 Task: Look for space in Grenchen, Switzerland from 15th June, 2023 to 21st June, 2023 for 5 adults in price range Rs.14000 to Rs.25000. Place can be entire place with 3 bedrooms having 3 beds and 3 bathrooms. Property type can be house, flat, guest house. Booking option can be shelf check-in. Required host language is English.
Action: Mouse moved to (449, 82)
Screenshot: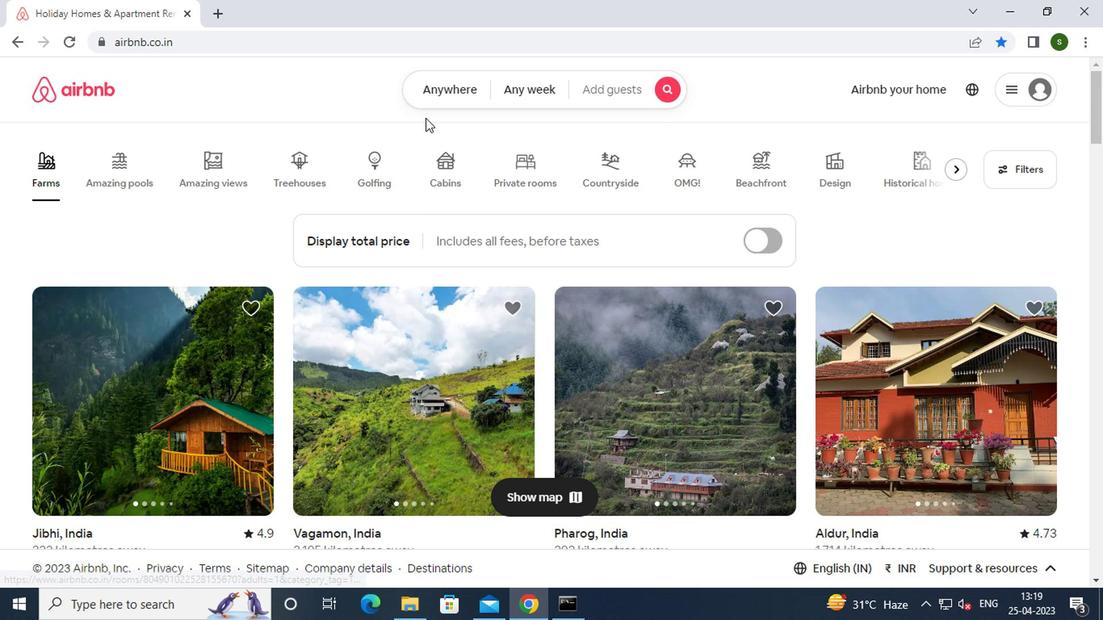
Action: Mouse pressed left at (449, 82)
Screenshot: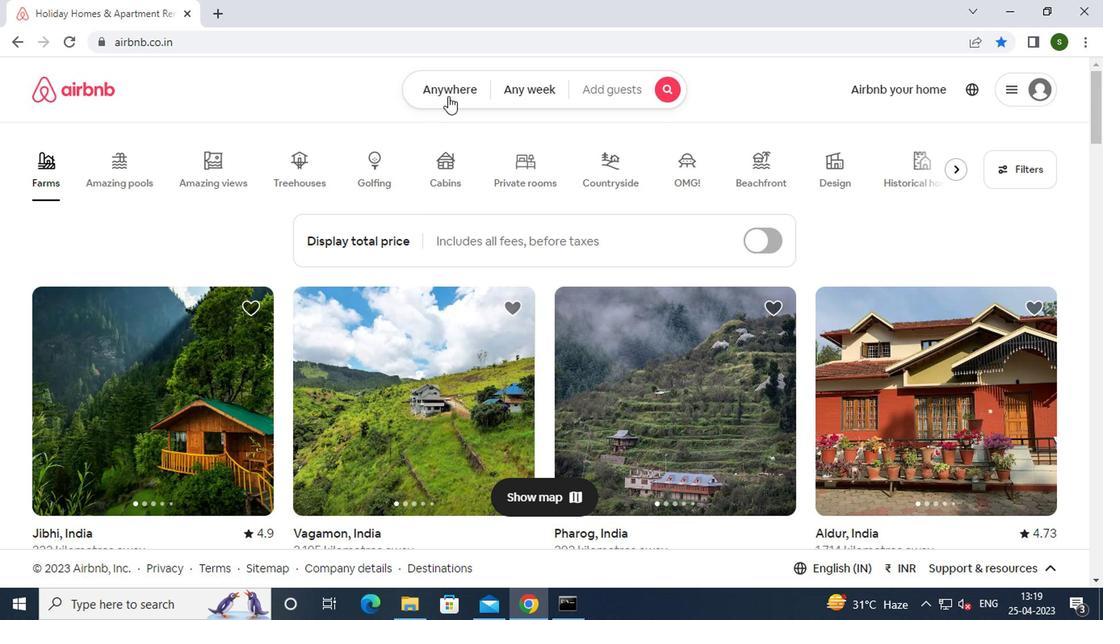 
Action: Mouse moved to (350, 144)
Screenshot: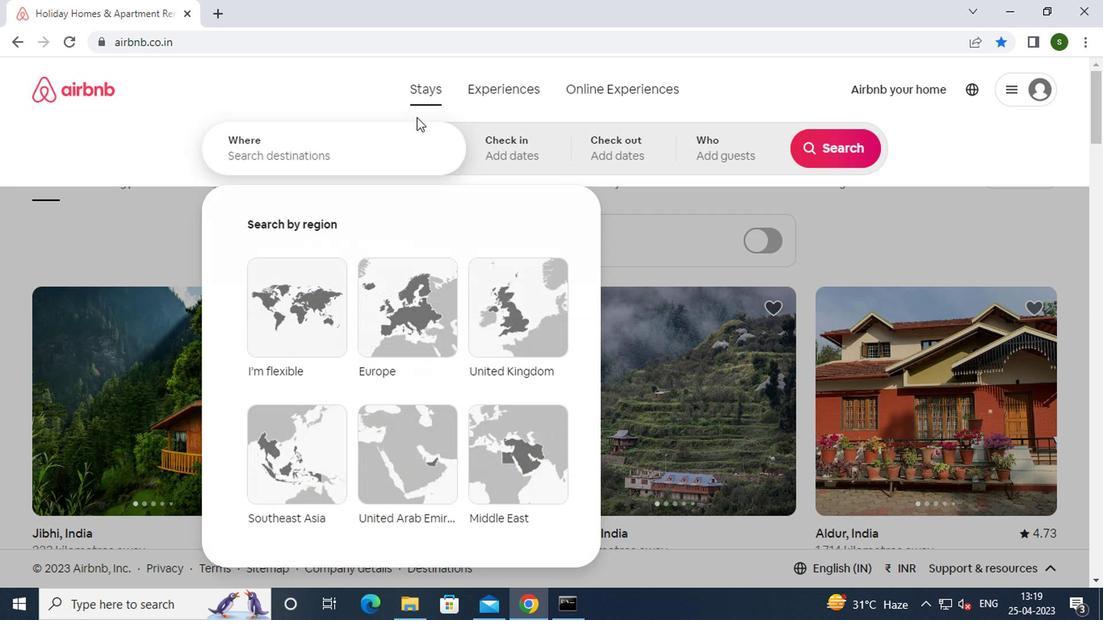 
Action: Mouse pressed left at (350, 144)
Screenshot: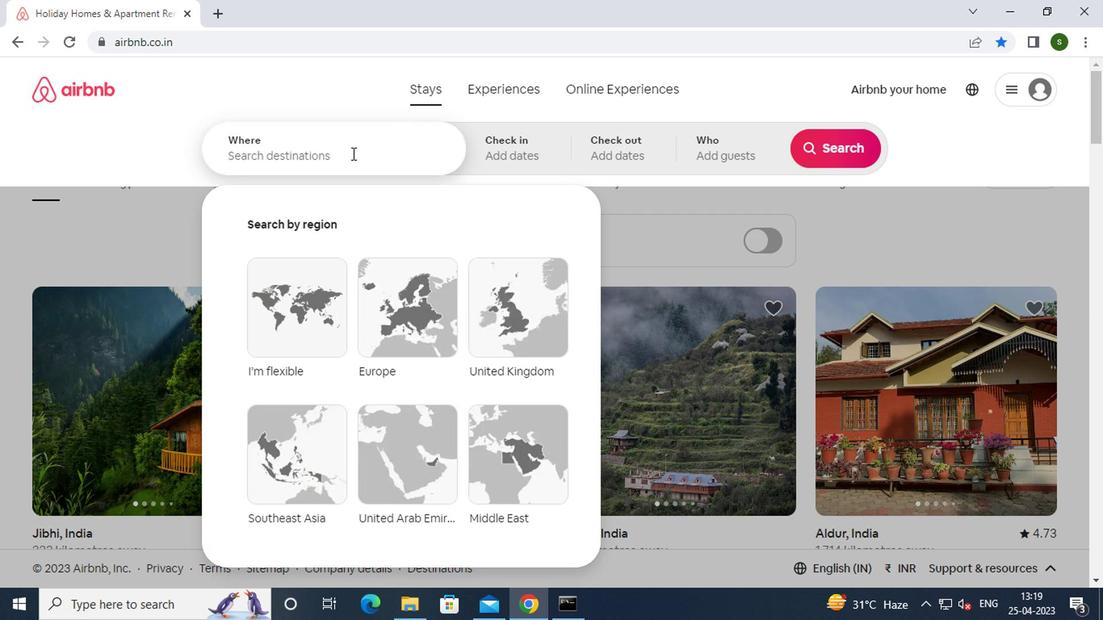 
Action: Key pressed g<Key.caps_lock>renchen,<Key.space><Key.caps_lock>s<Key.caps_lock>witzer
Screenshot: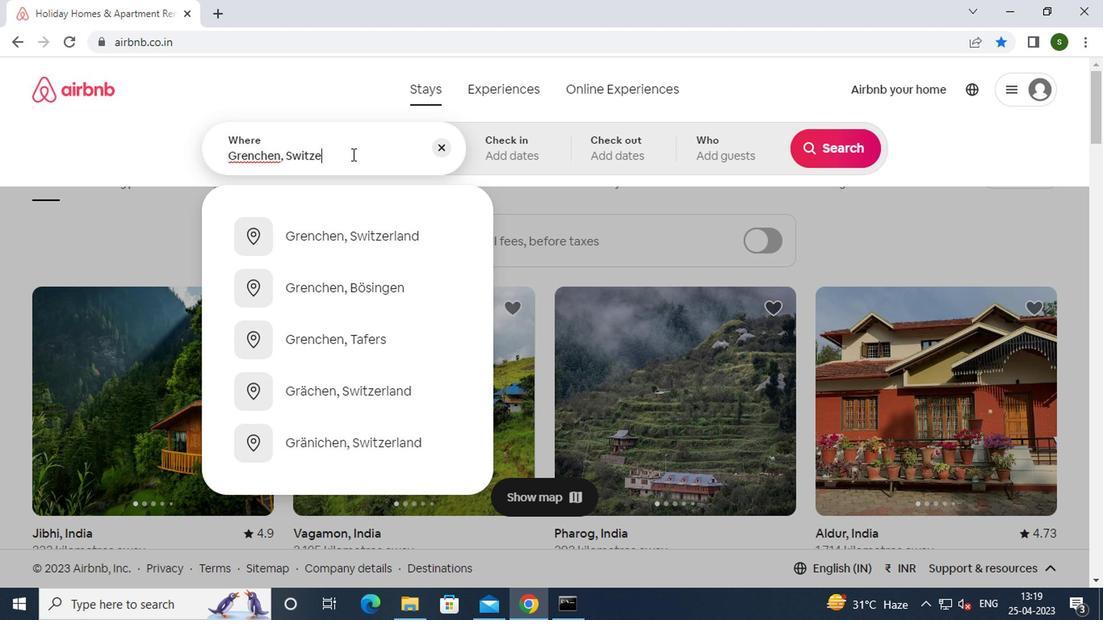 
Action: Mouse moved to (376, 222)
Screenshot: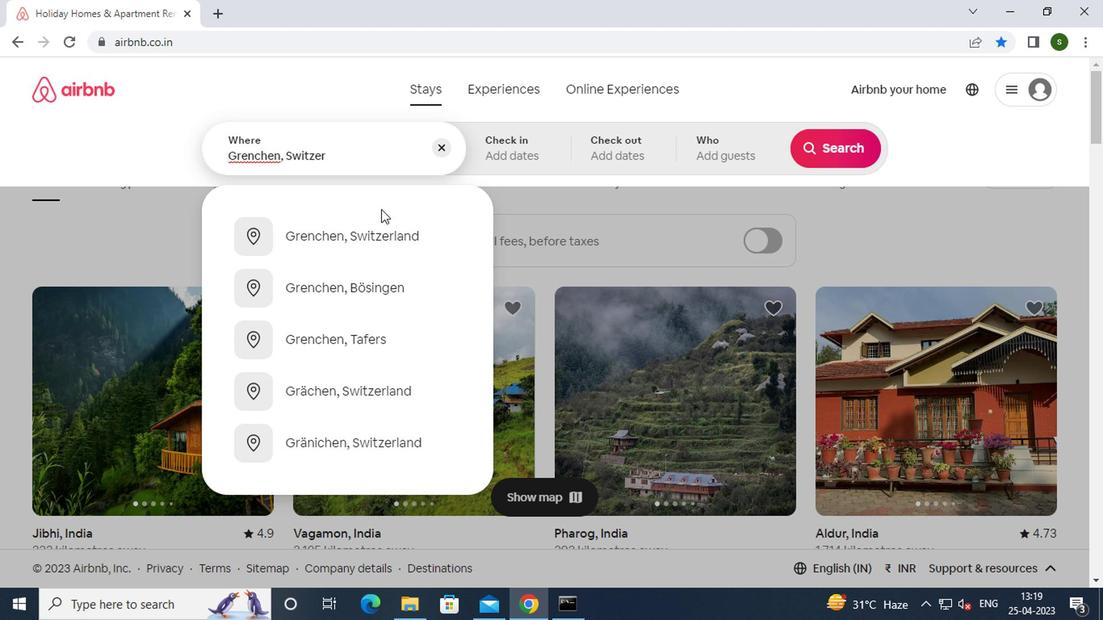
Action: Mouse pressed left at (376, 222)
Screenshot: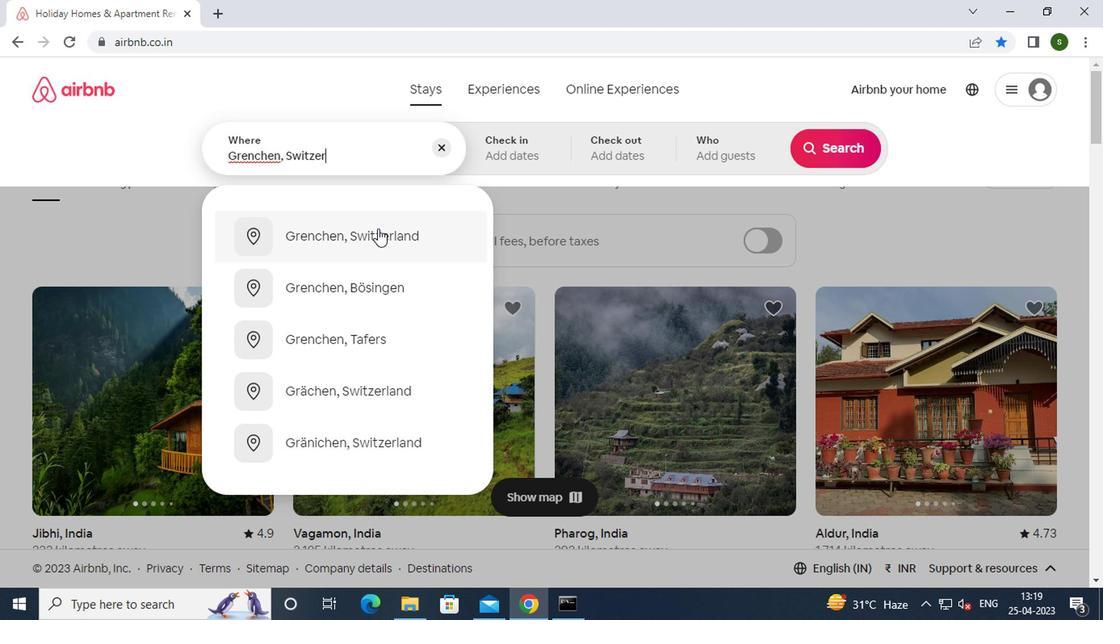 
Action: Mouse moved to (817, 268)
Screenshot: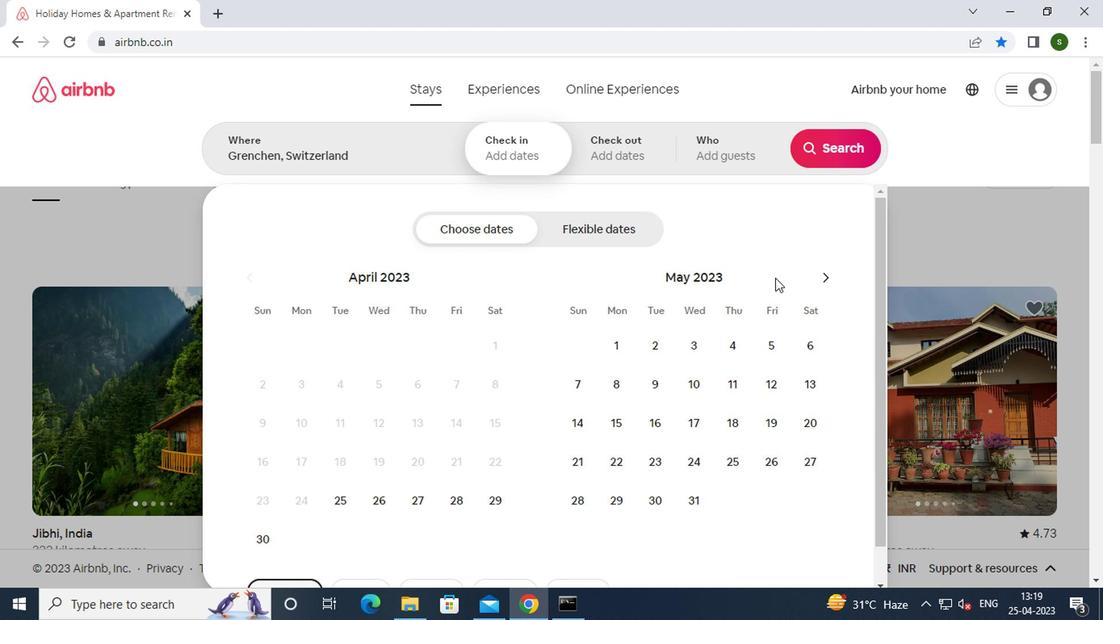 
Action: Mouse pressed left at (817, 268)
Screenshot: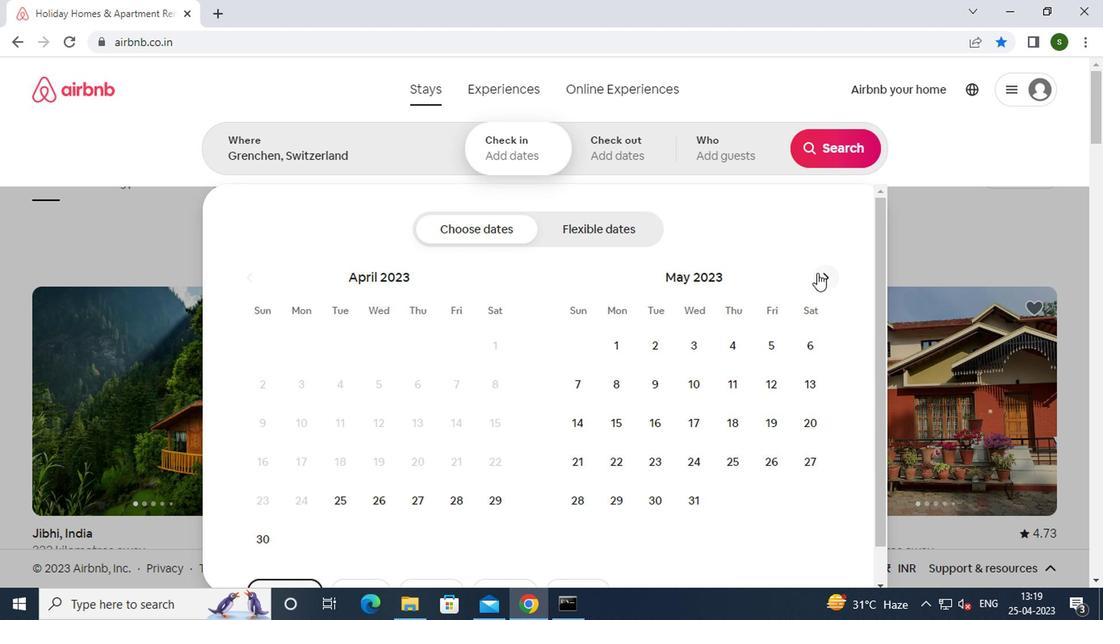 
Action: Mouse moved to (743, 419)
Screenshot: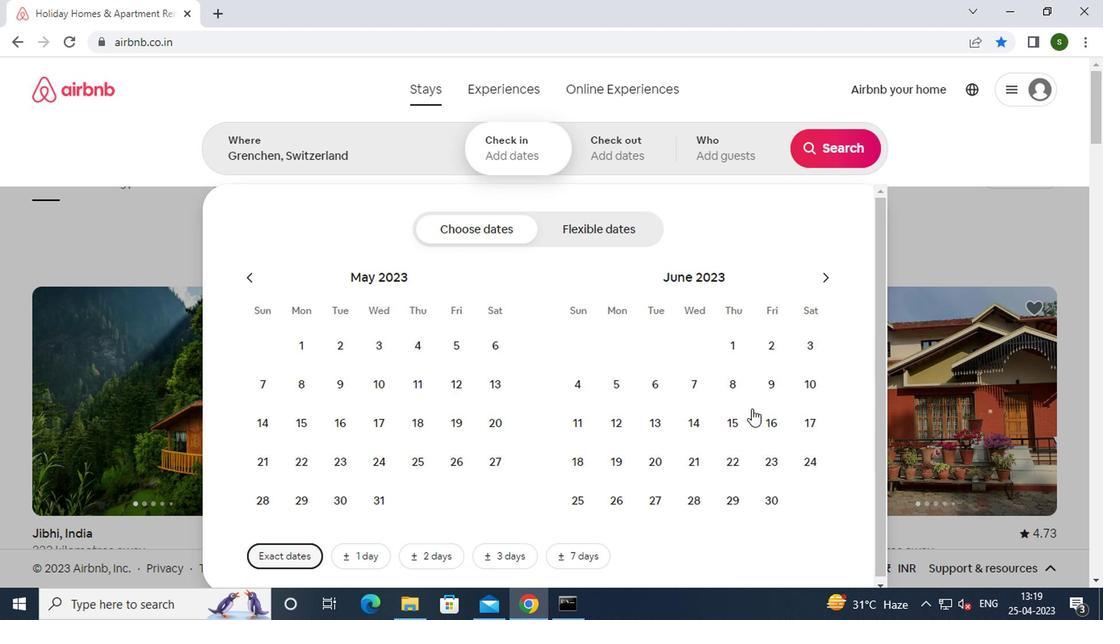 
Action: Mouse pressed left at (743, 419)
Screenshot: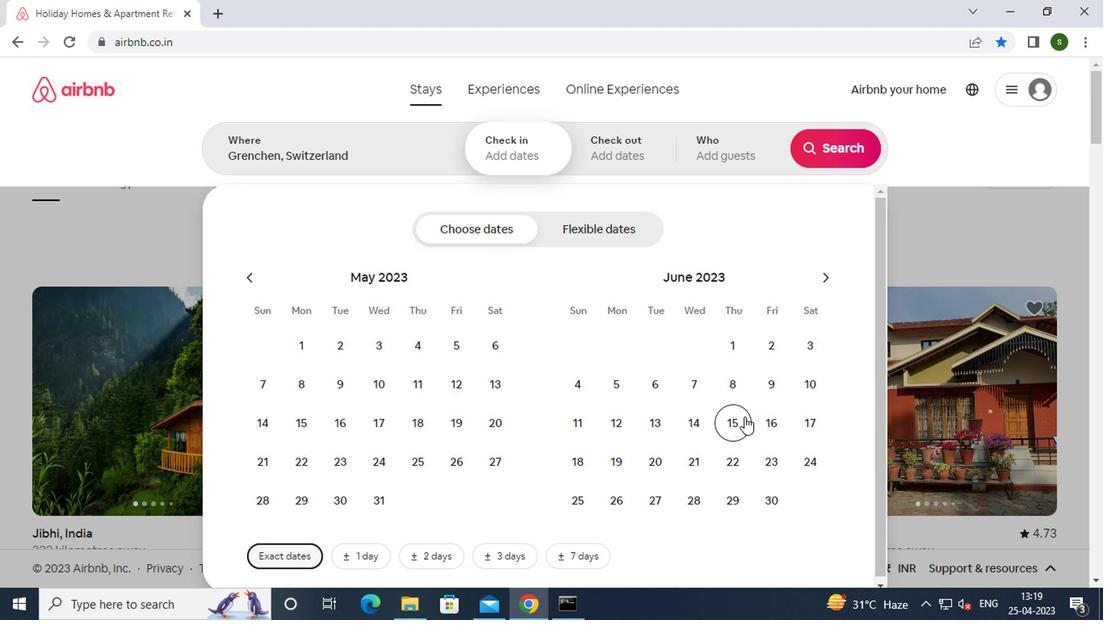 
Action: Mouse moved to (699, 463)
Screenshot: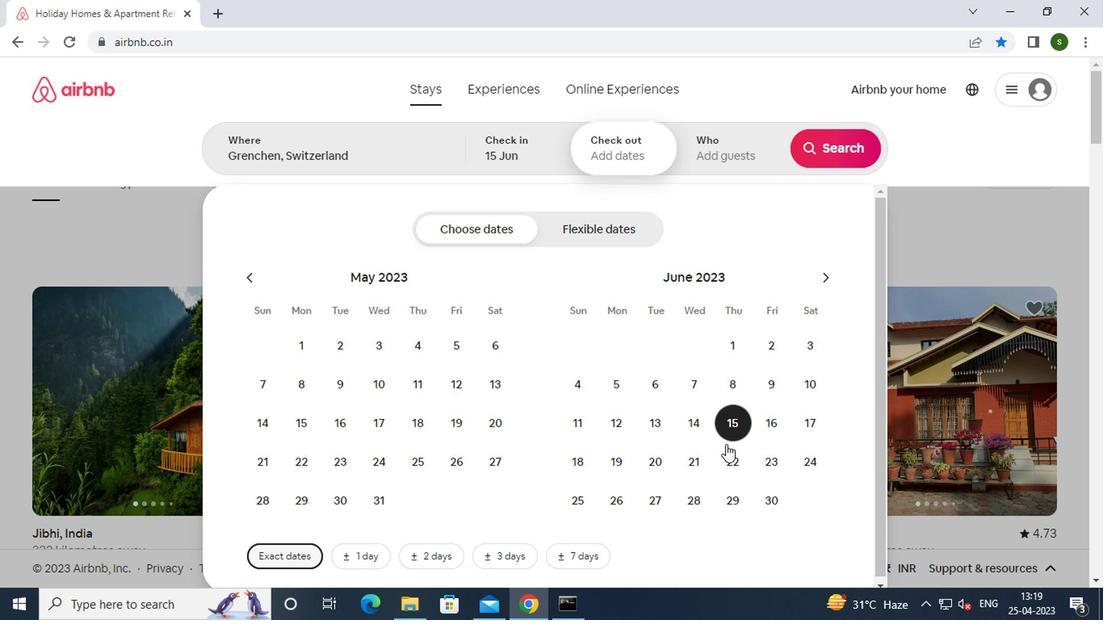 
Action: Mouse pressed left at (699, 463)
Screenshot: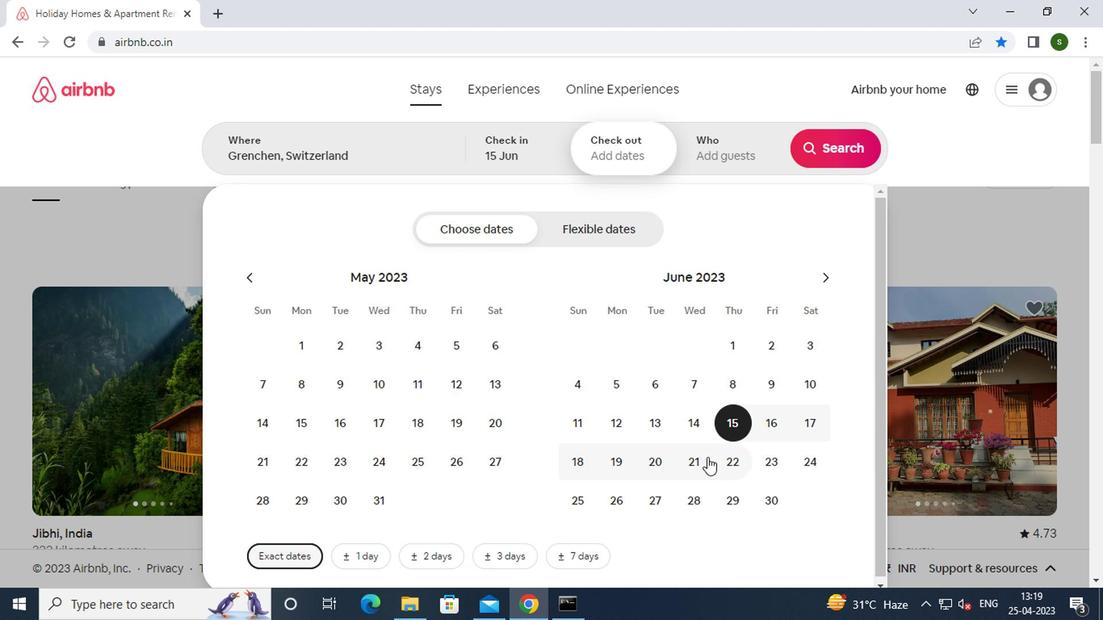 
Action: Mouse moved to (733, 139)
Screenshot: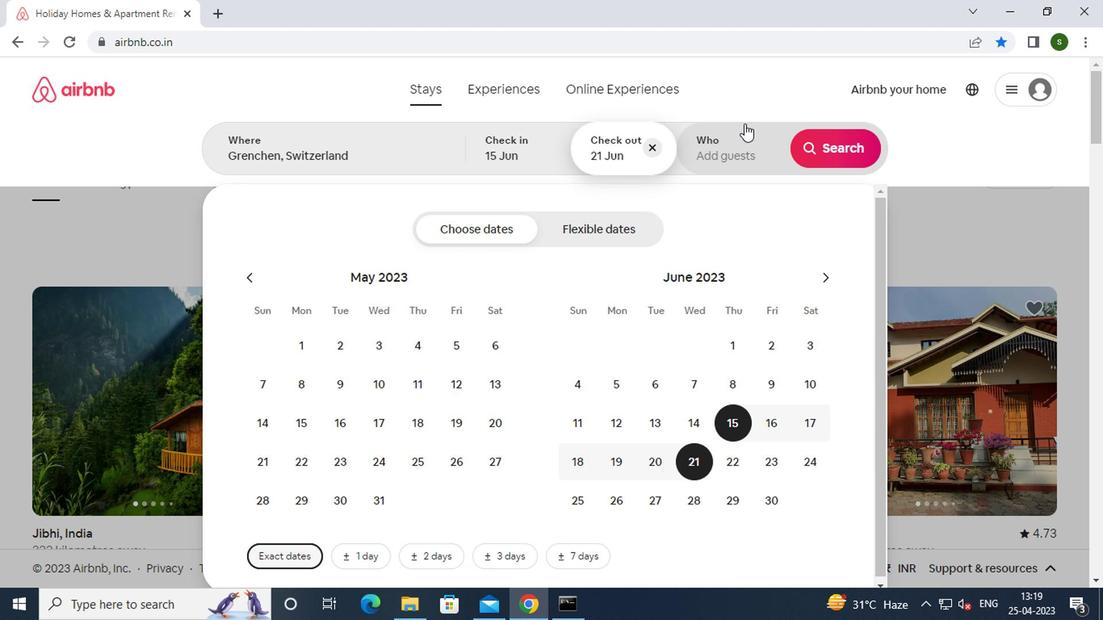 
Action: Mouse pressed left at (733, 139)
Screenshot: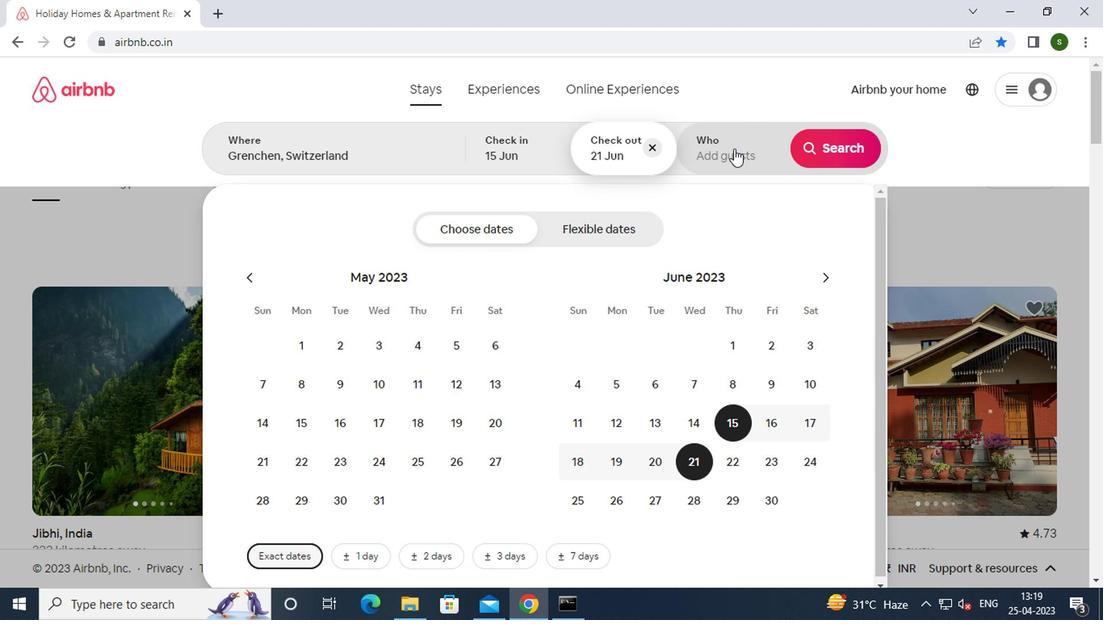 
Action: Mouse moved to (833, 233)
Screenshot: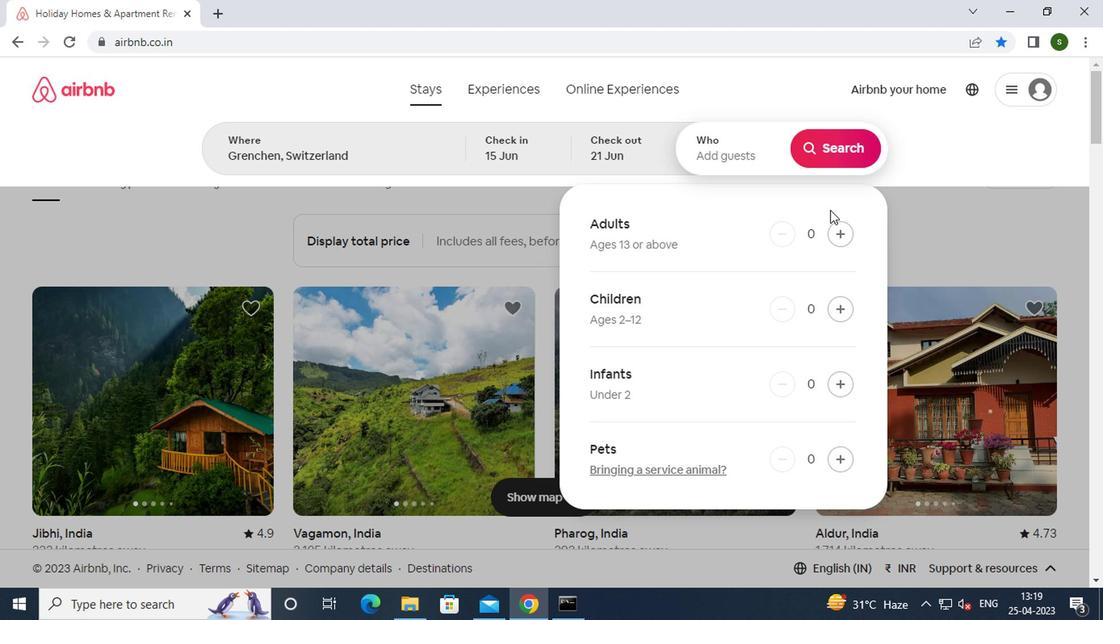 
Action: Mouse pressed left at (833, 233)
Screenshot: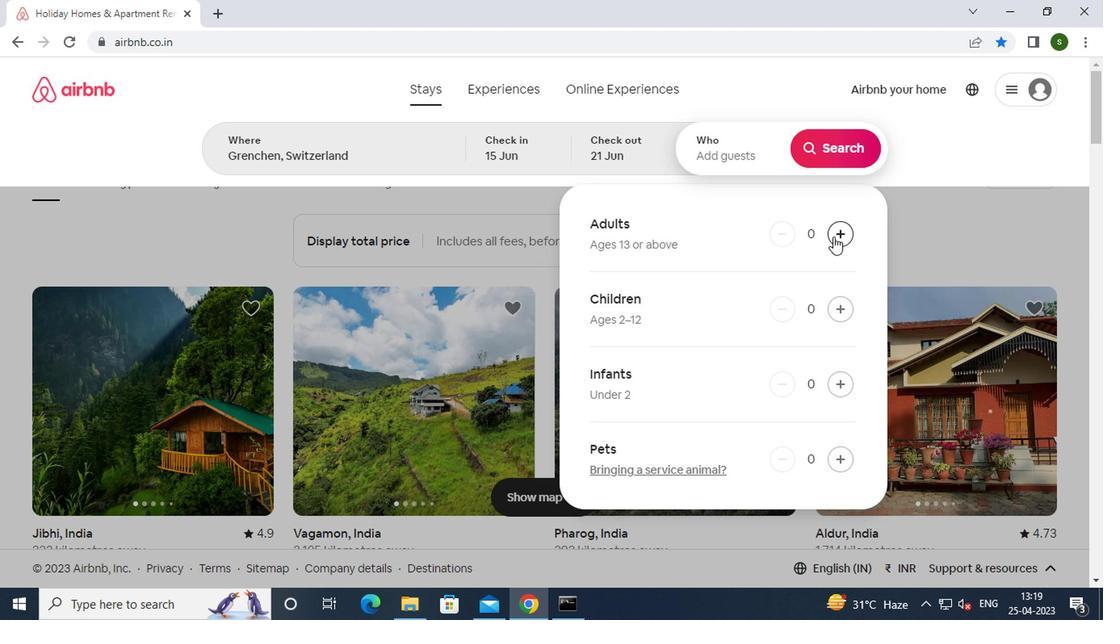 
Action: Mouse pressed left at (833, 233)
Screenshot: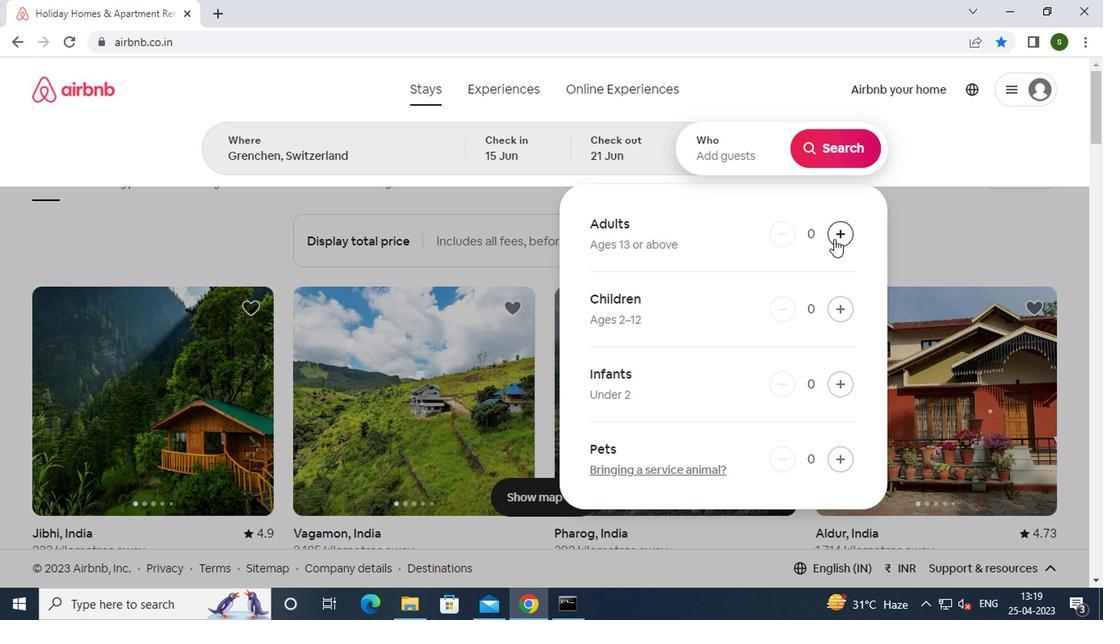 
Action: Mouse pressed left at (833, 233)
Screenshot: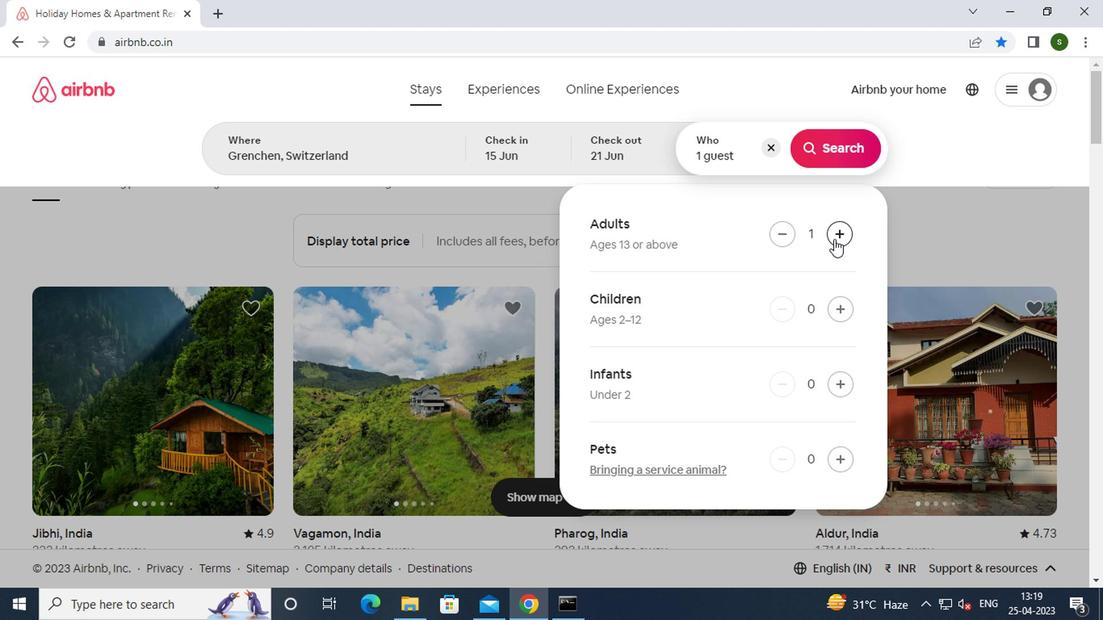 
Action: Mouse pressed left at (833, 233)
Screenshot: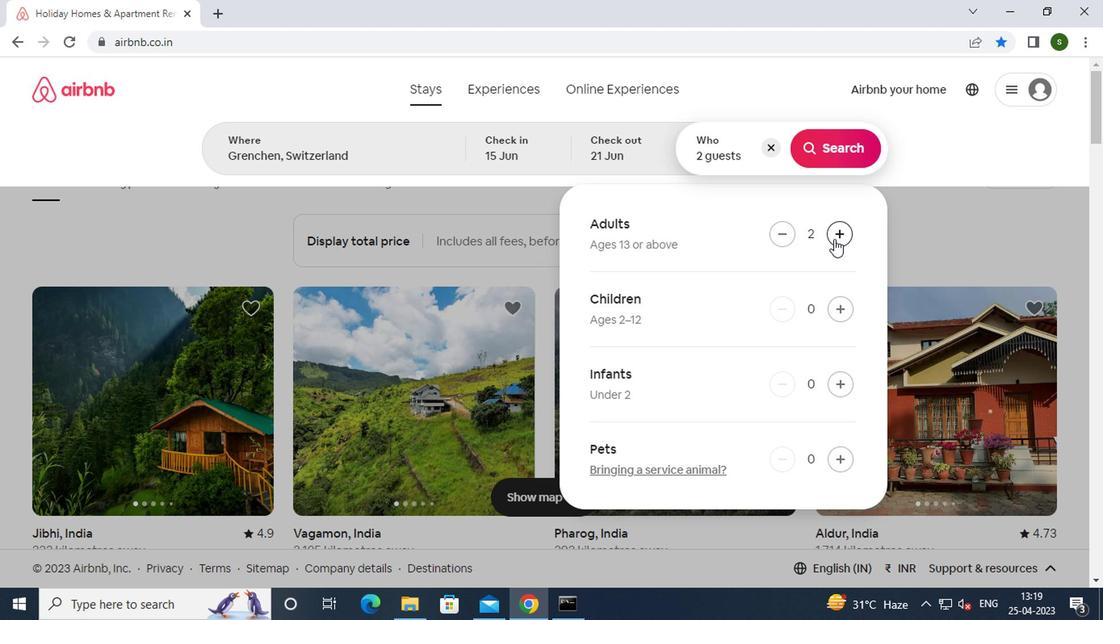 
Action: Mouse pressed left at (833, 233)
Screenshot: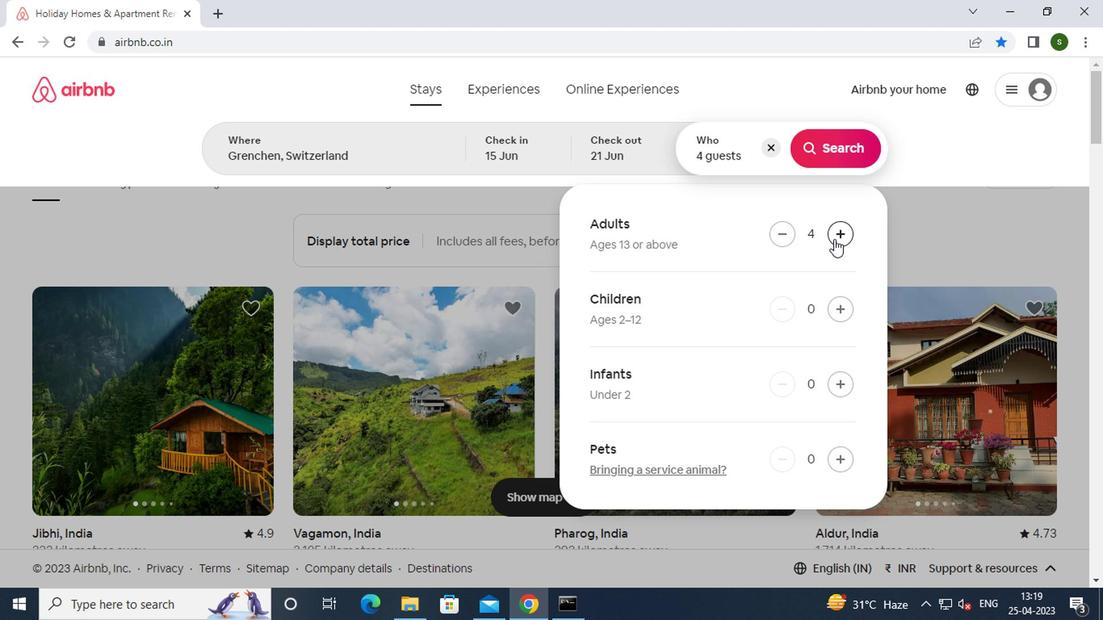 
Action: Mouse moved to (842, 137)
Screenshot: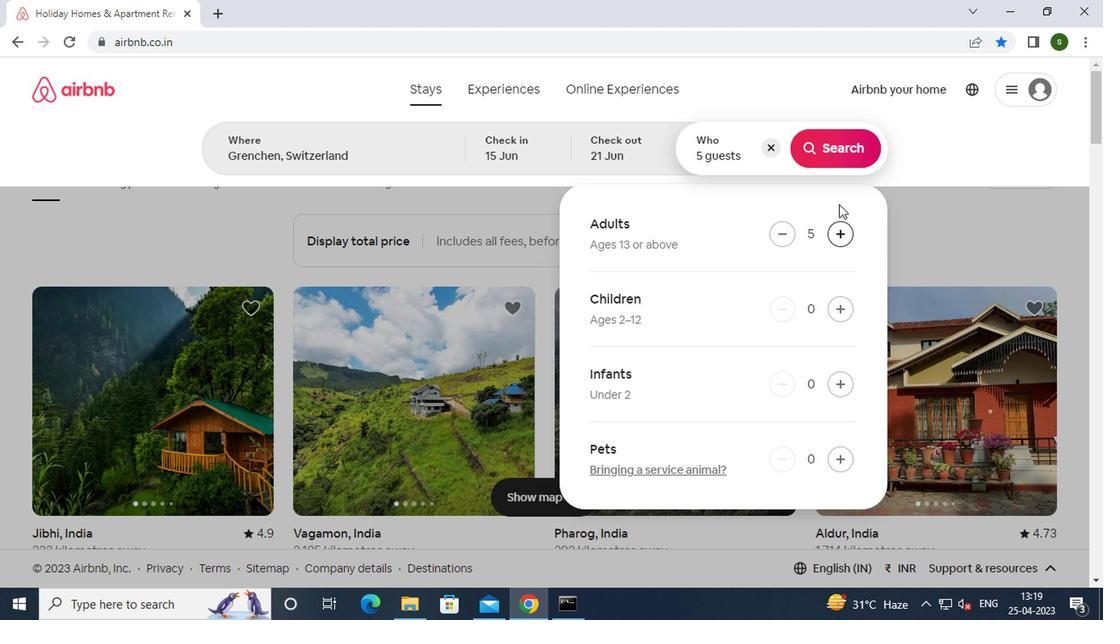 
Action: Mouse pressed left at (842, 137)
Screenshot: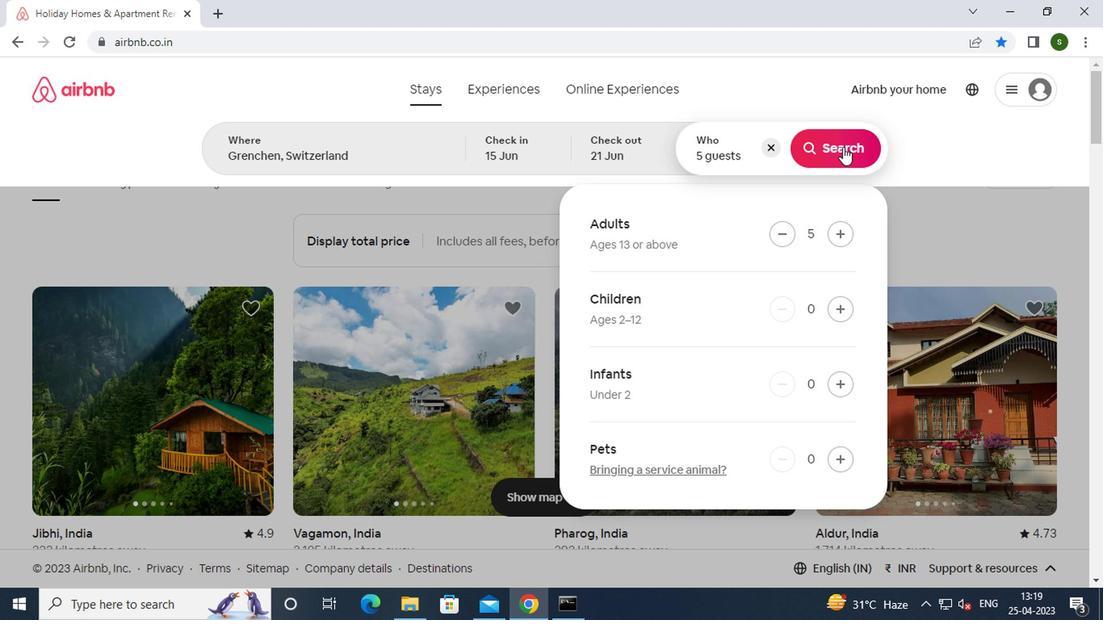 
Action: Mouse moved to (1001, 141)
Screenshot: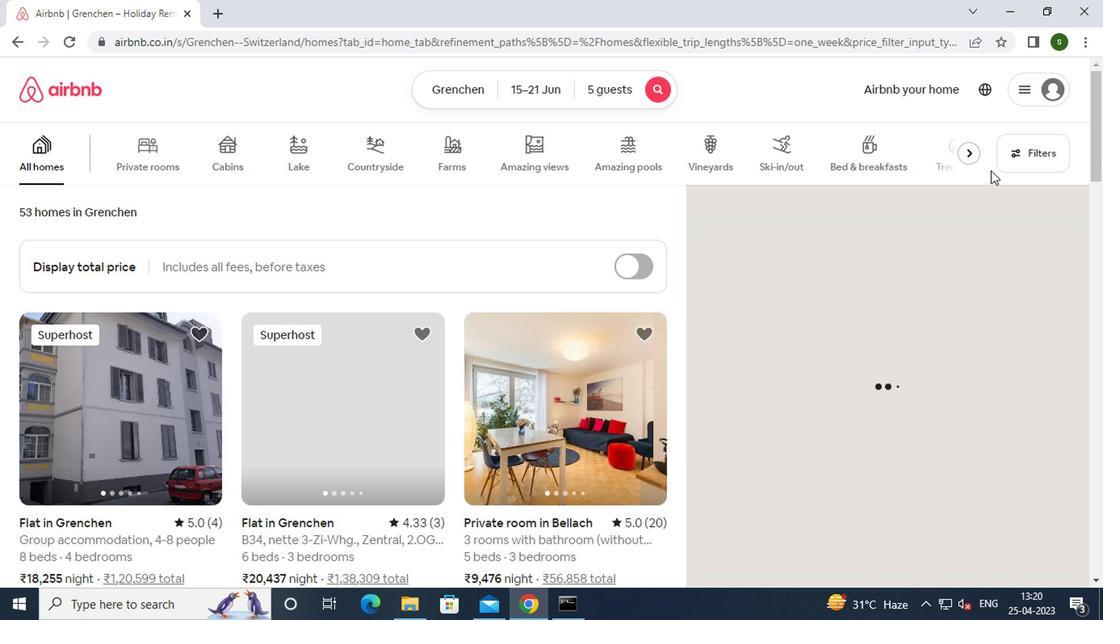 
Action: Mouse pressed left at (1001, 141)
Screenshot: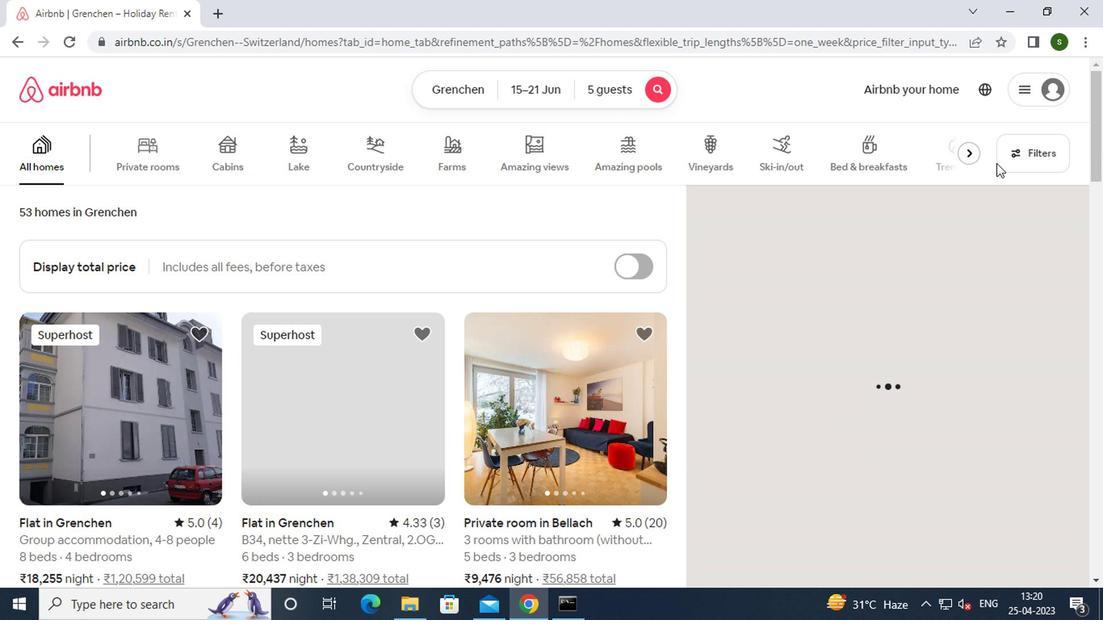 
Action: Mouse moved to (397, 352)
Screenshot: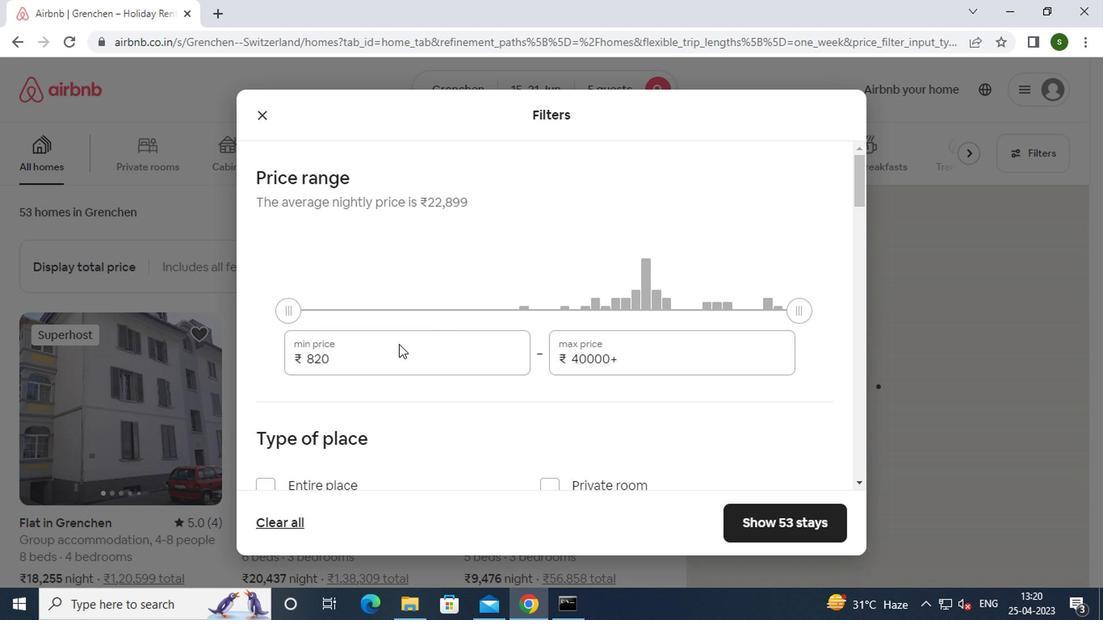 
Action: Mouse pressed left at (397, 352)
Screenshot: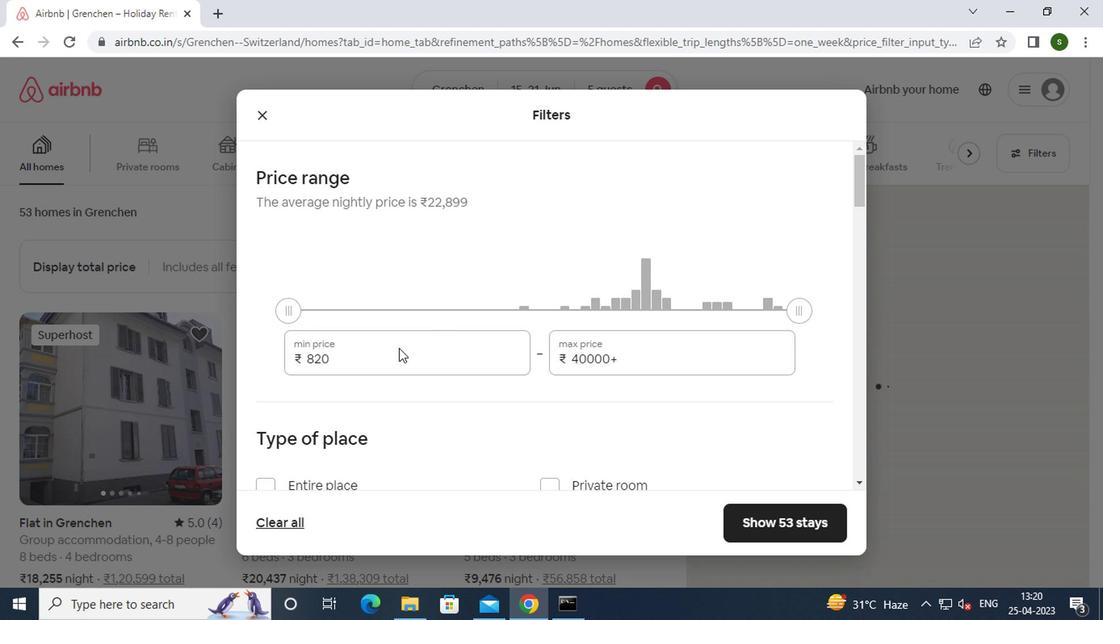 
Action: Key pressed <Key.backspace><Key.backspace><Key.backspace><Key.backspace><Key.backspace><Key.backspace><Key.backspace>14000
Screenshot: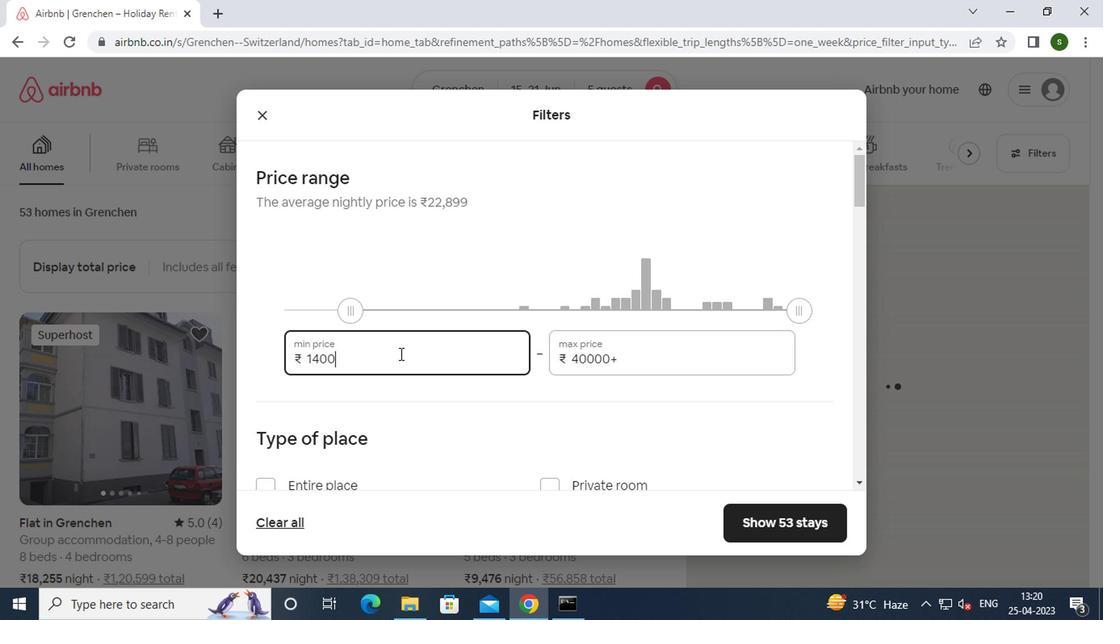 
Action: Mouse moved to (636, 347)
Screenshot: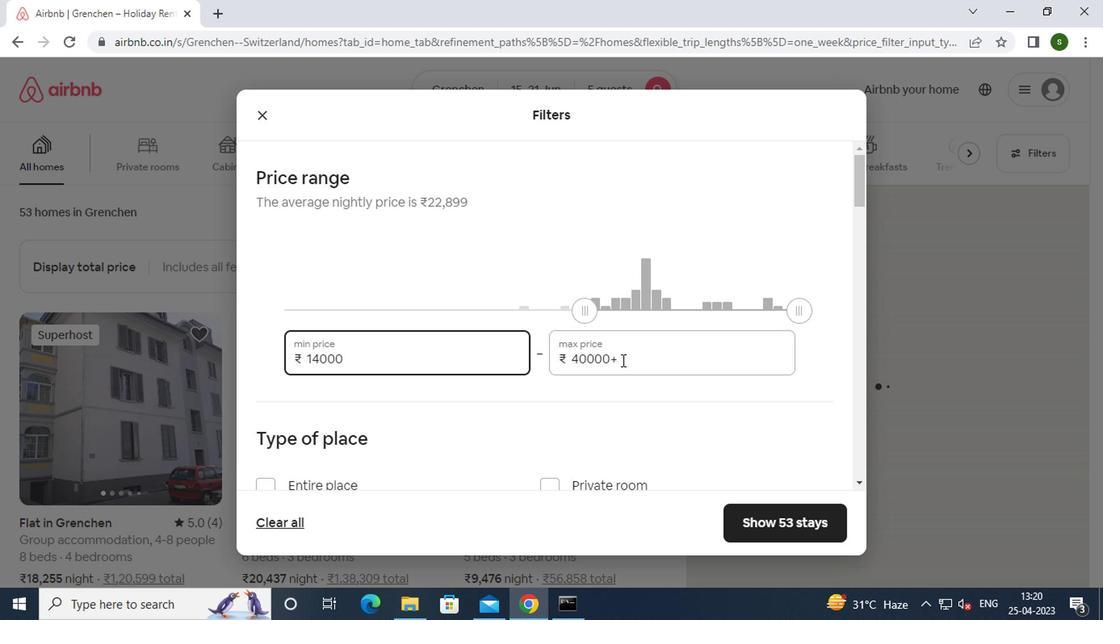 
Action: Mouse pressed left at (636, 347)
Screenshot: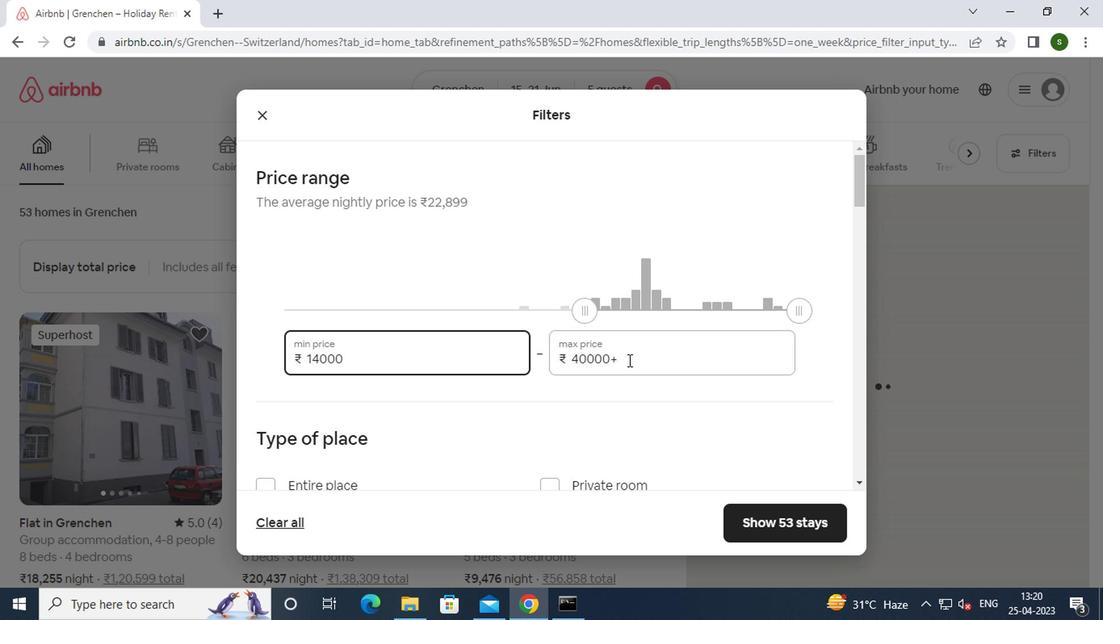 
Action: Mouse moved to (633, 346)
Screenshot: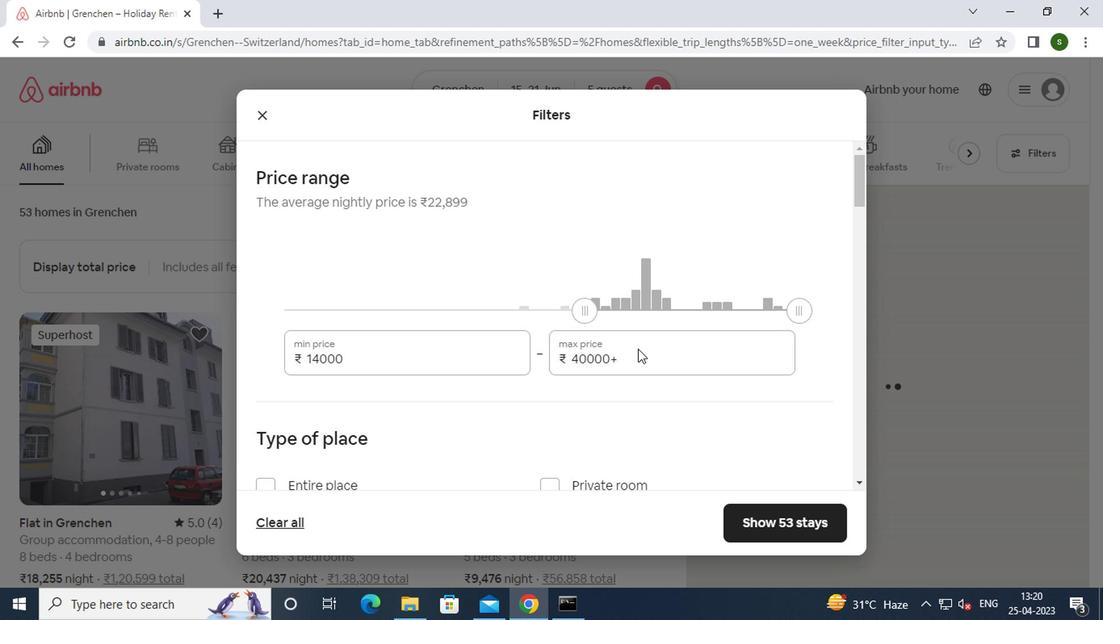 
Action: Key pressed <Key.backspace><Key.backspace><Key.backspace><Key.backspace><Key.backspace><Key.backspace><Key.backspace><Key.backspace><Key.backspace><Key.backspace><Key.backspace><Key.backspace>25000
Screenshot: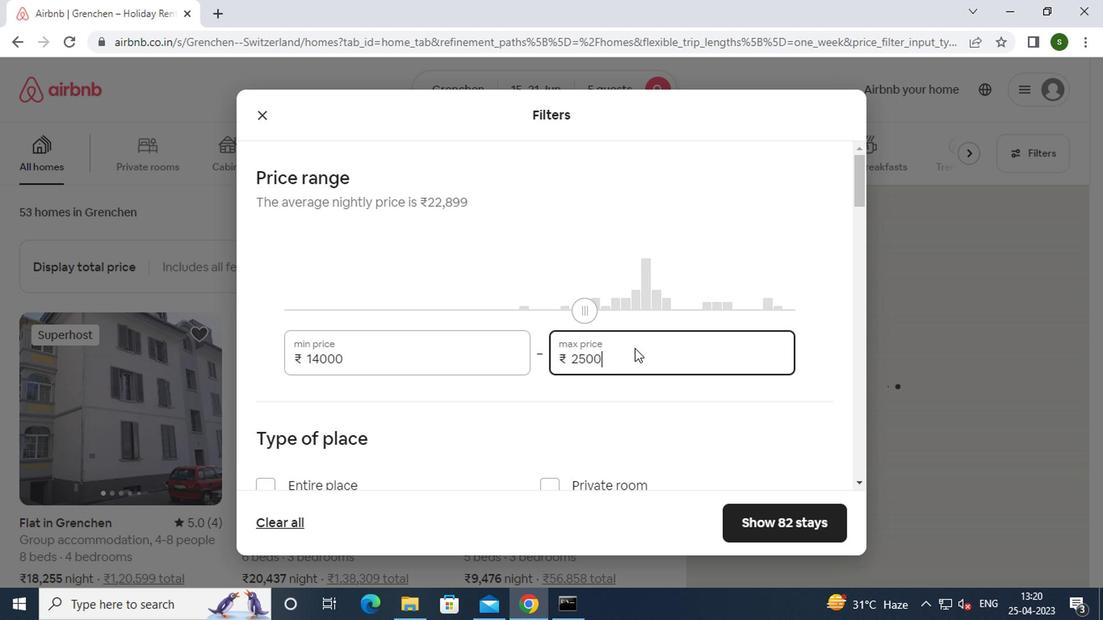 
Action: Mouse moved to (618, 346)
Screenshot: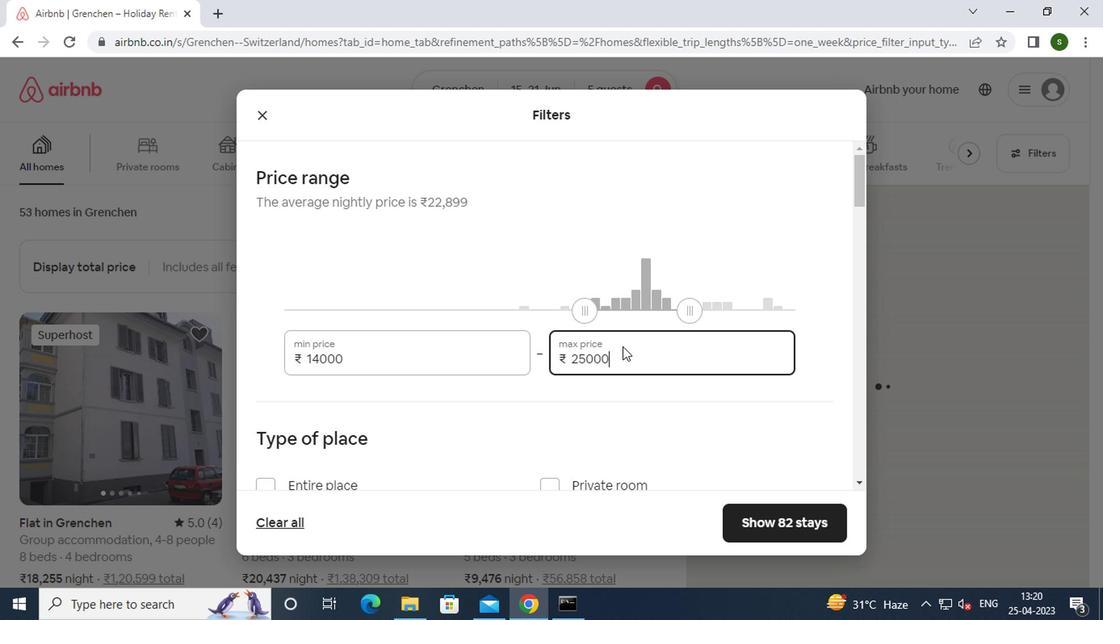 
Action: Mouse scrolled (618, 344) with delta (0, -1)
Screenshot: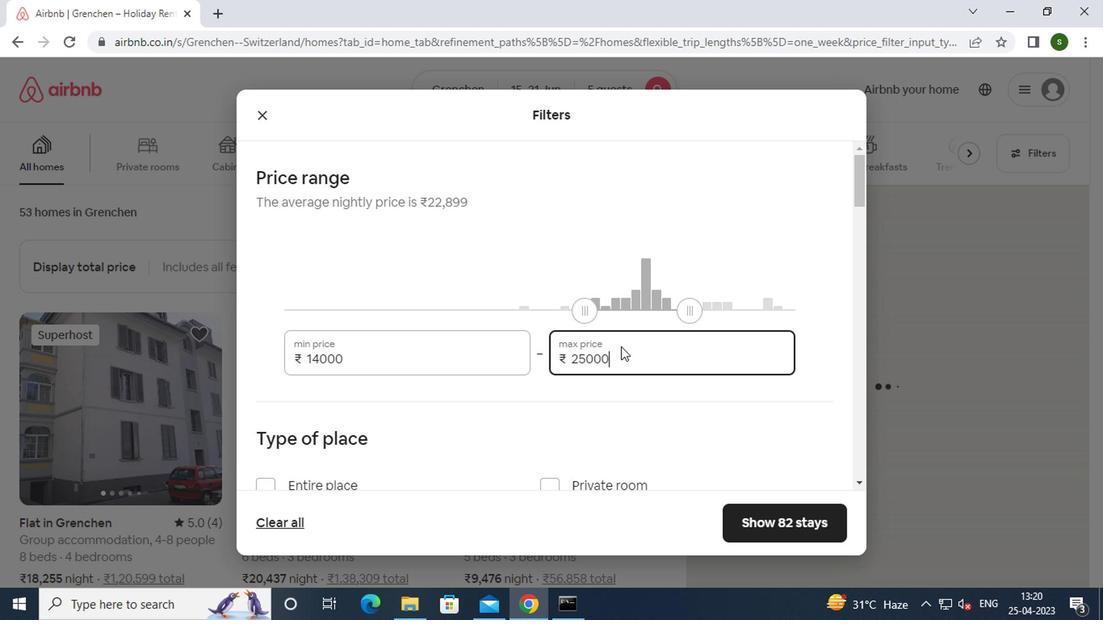 
Action: Mouse scrolled (618, 344) with delta (0, -1)
Screenshot: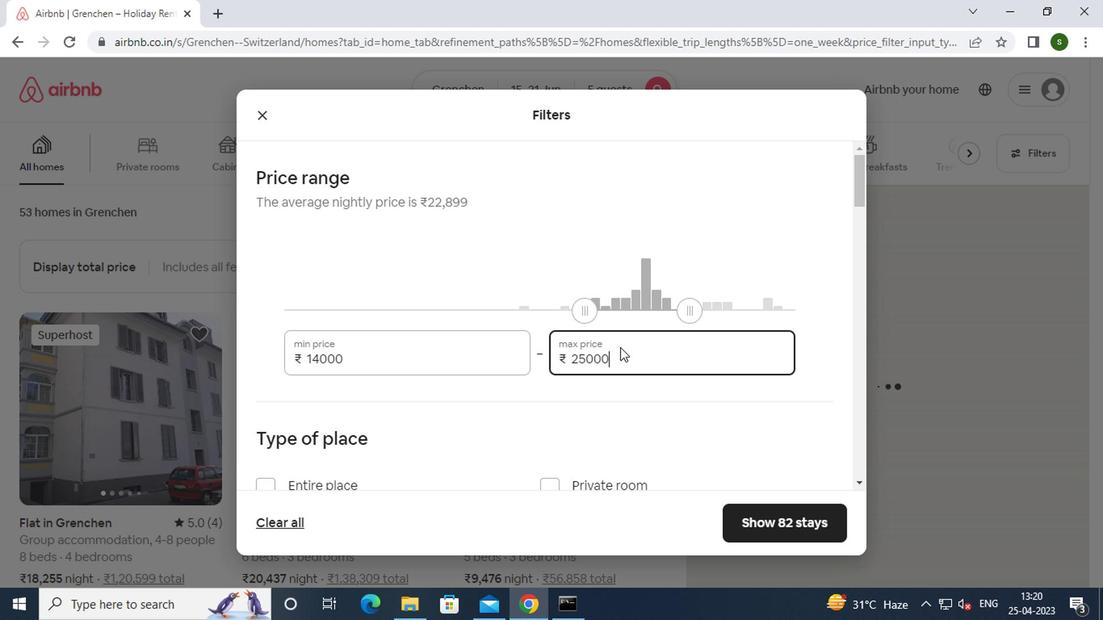 
Action: Mouse moved to (519, 370)
Screenshot: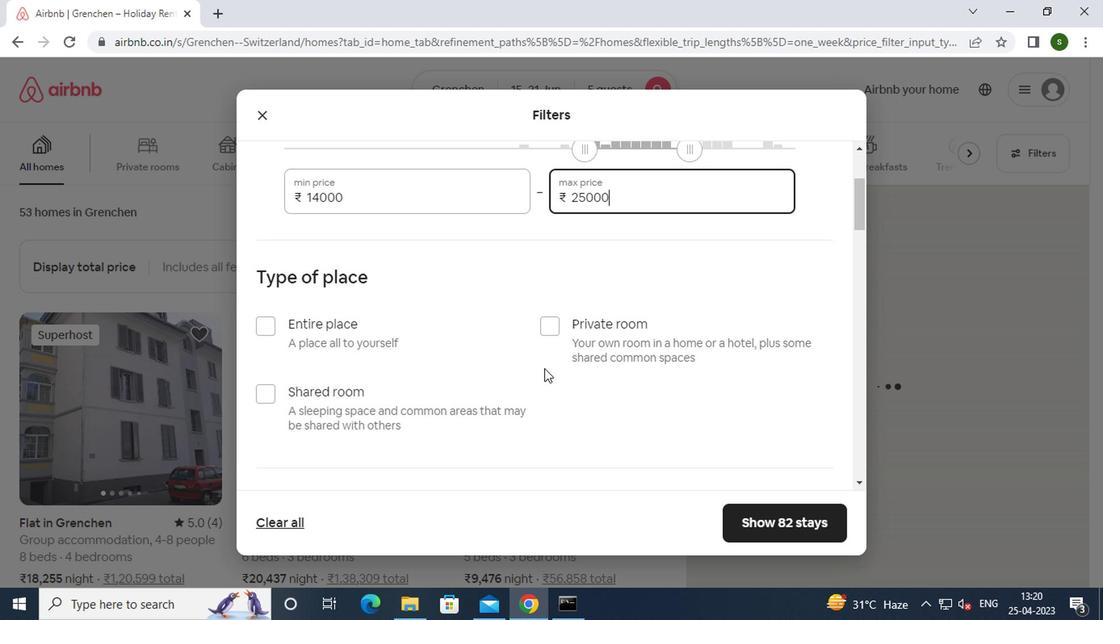 
Action: Mouse scrolled (519, 370) with delta (0, 0)
Screenshot: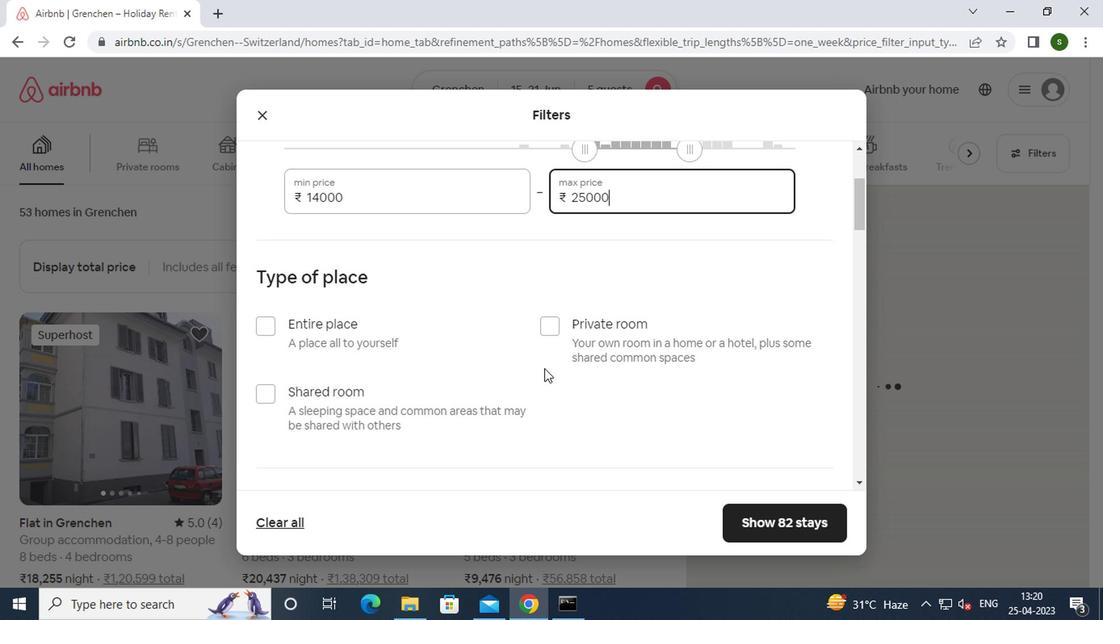 
Action: Mouse scrolled (519, 370) with delta (0, 0)
Screenshot: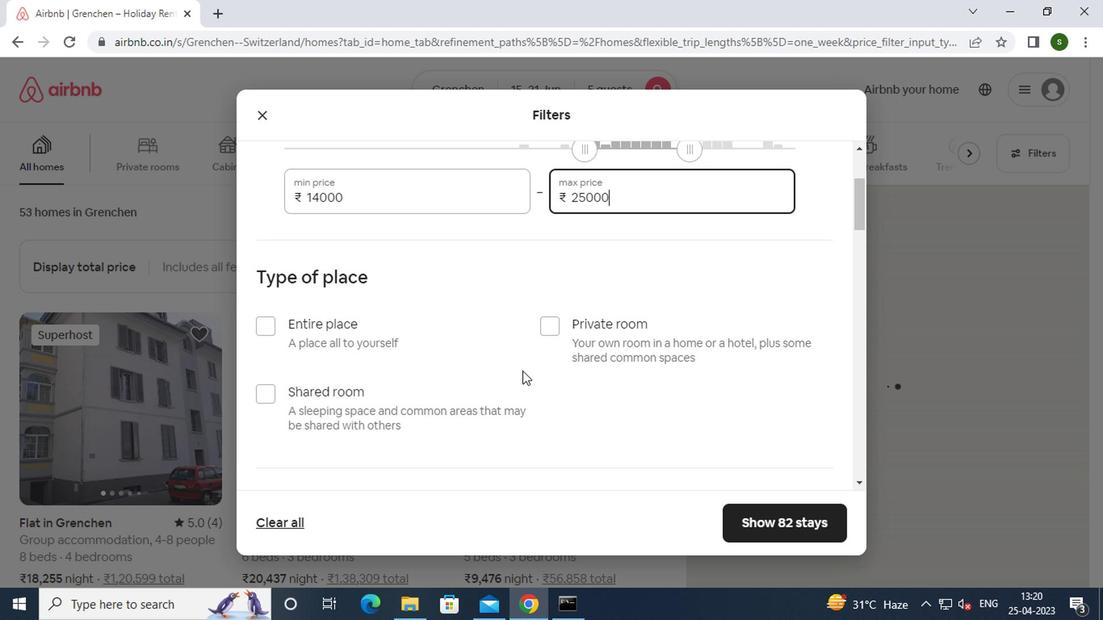 
Action: Mouse moved to (331, 169)
Screenshot: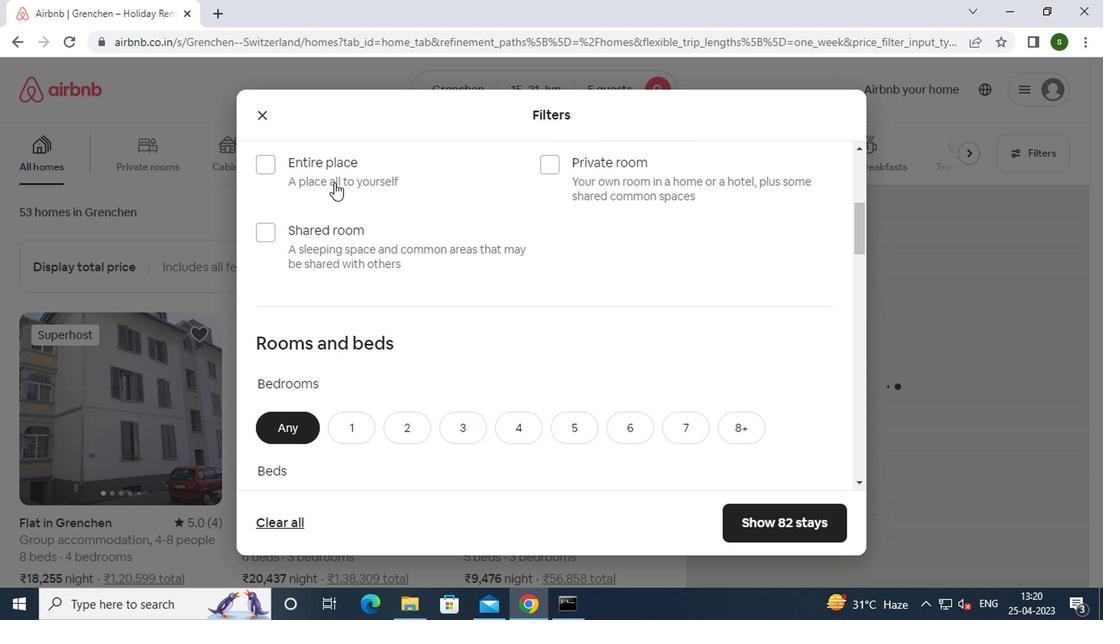 
Action: Mouse pressed left at (331, 169)
Screenshot: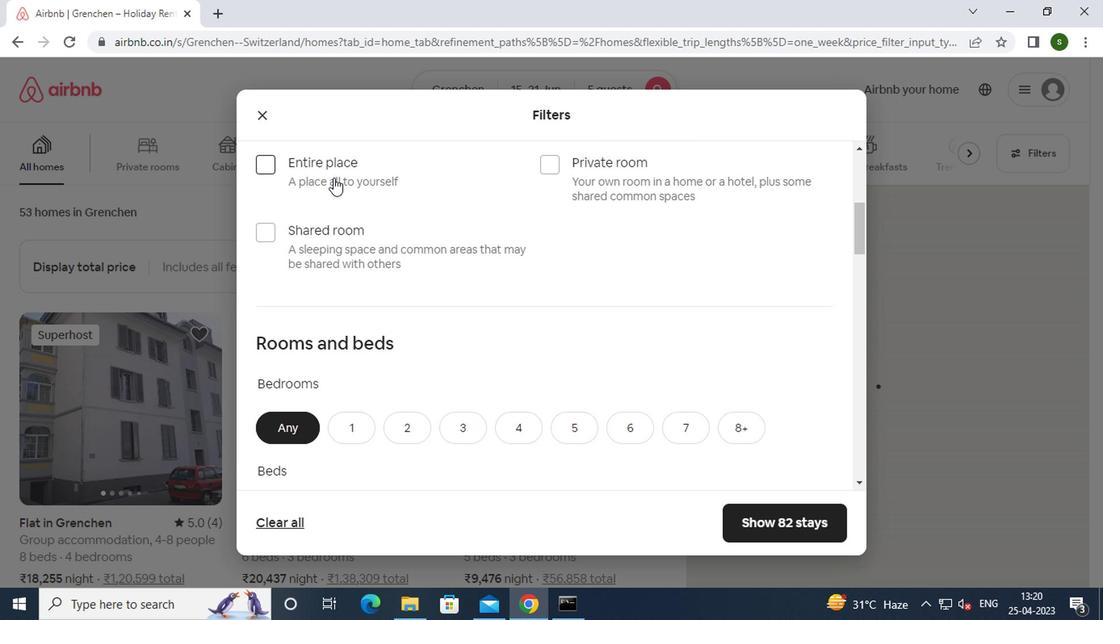 
Action: Mouse moved to (446, 431)
Screenshot: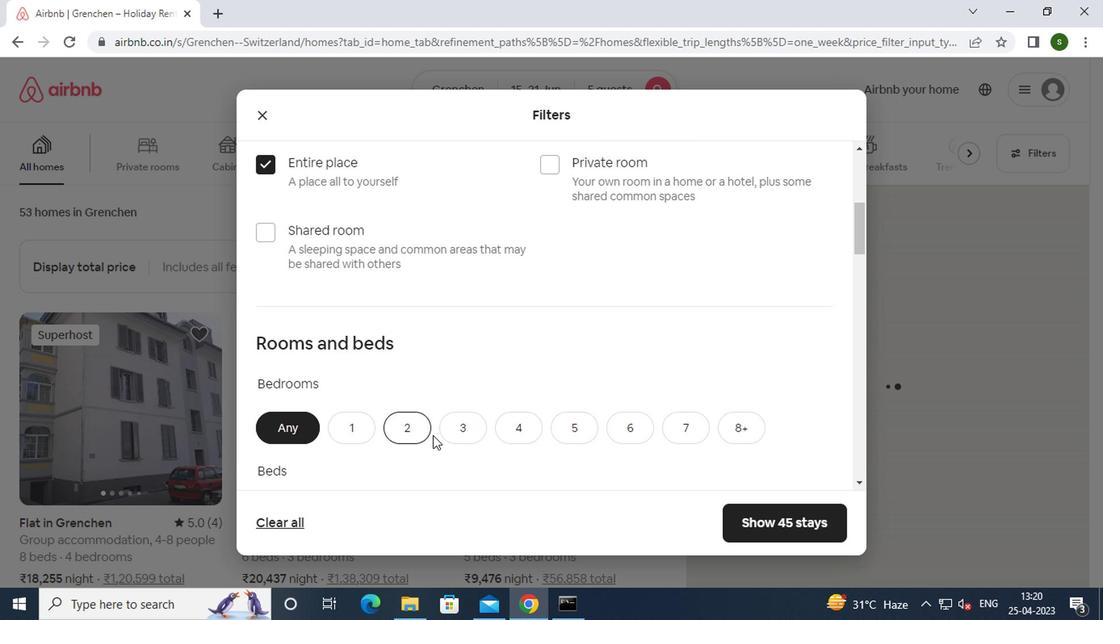 
Action: Mouse pressed left at (446, 431)
Screenshot: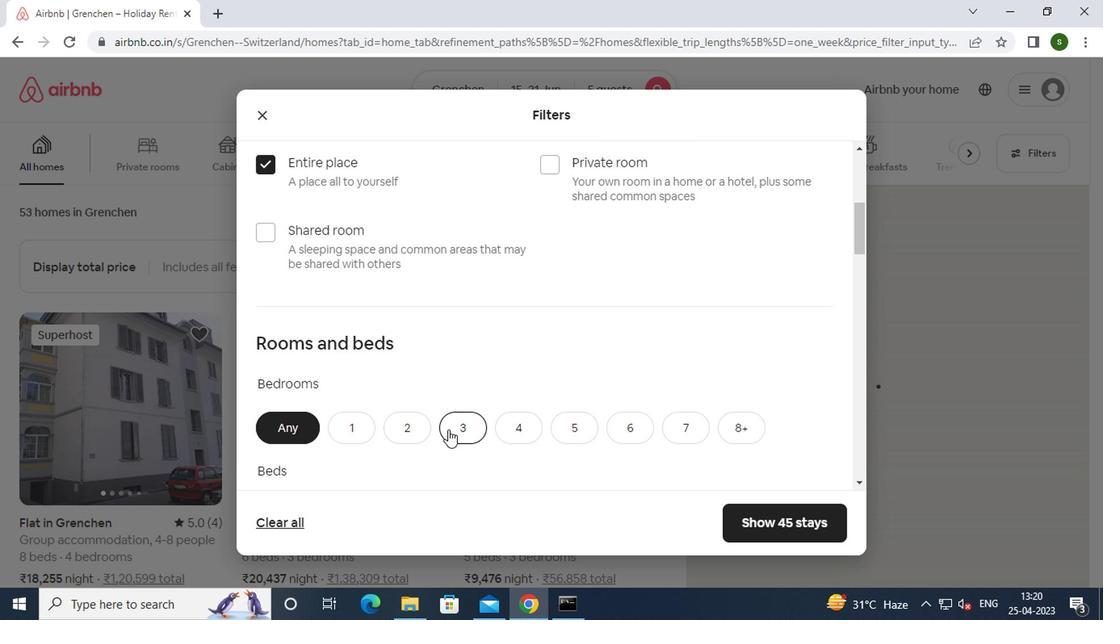 
Action: Mouse moved to (482, 405)
Screenshot: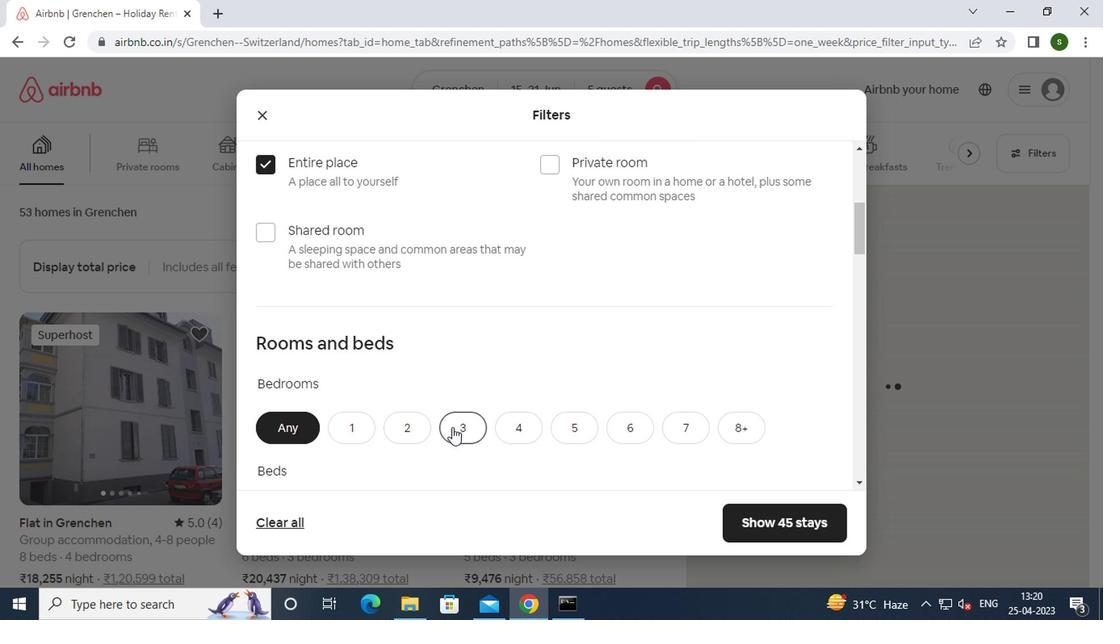 
Action: Mouse scrolled (482, 404) with delta (0, 0)
Screenshot: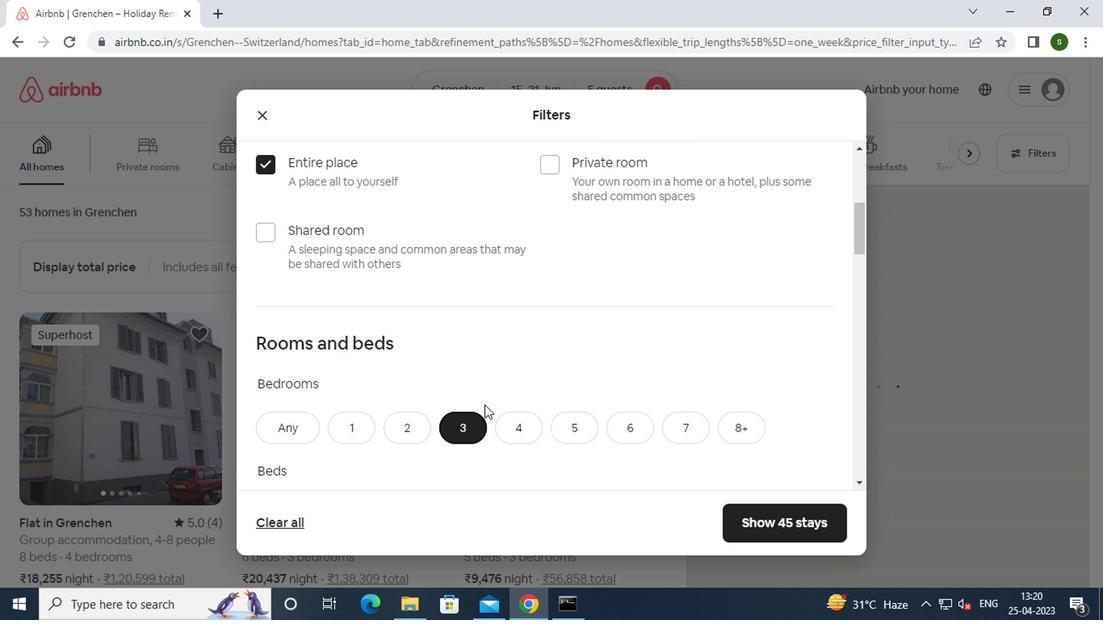 
Action: Mouse scrolled (482, 404) with delta (0, 0)
Screenshot: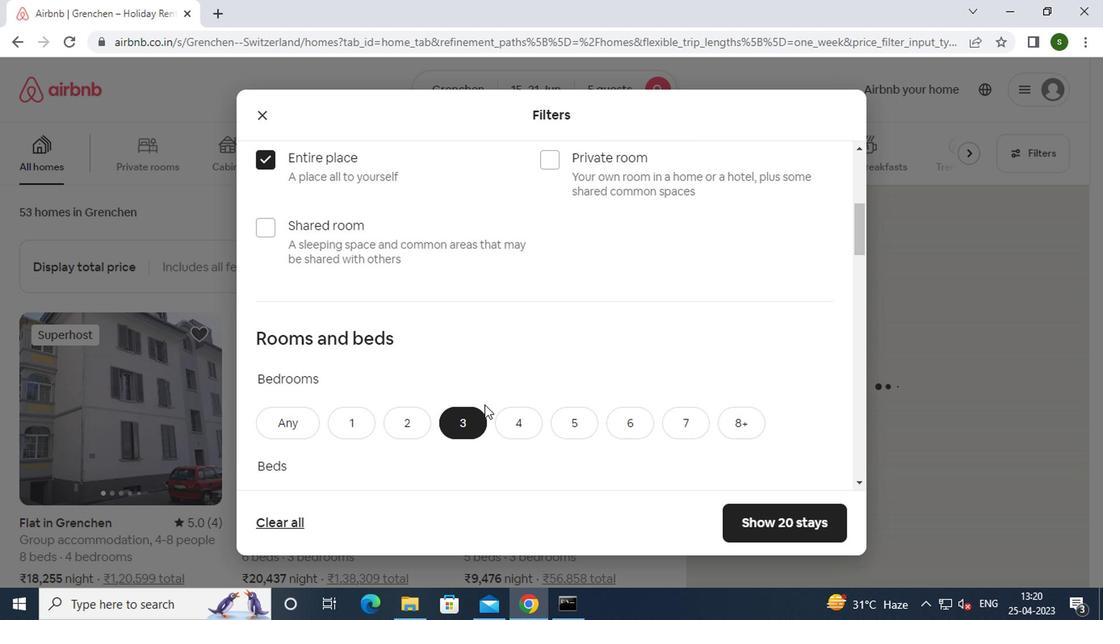 
Action: Mouse moved to (473, 335)
Screenshot: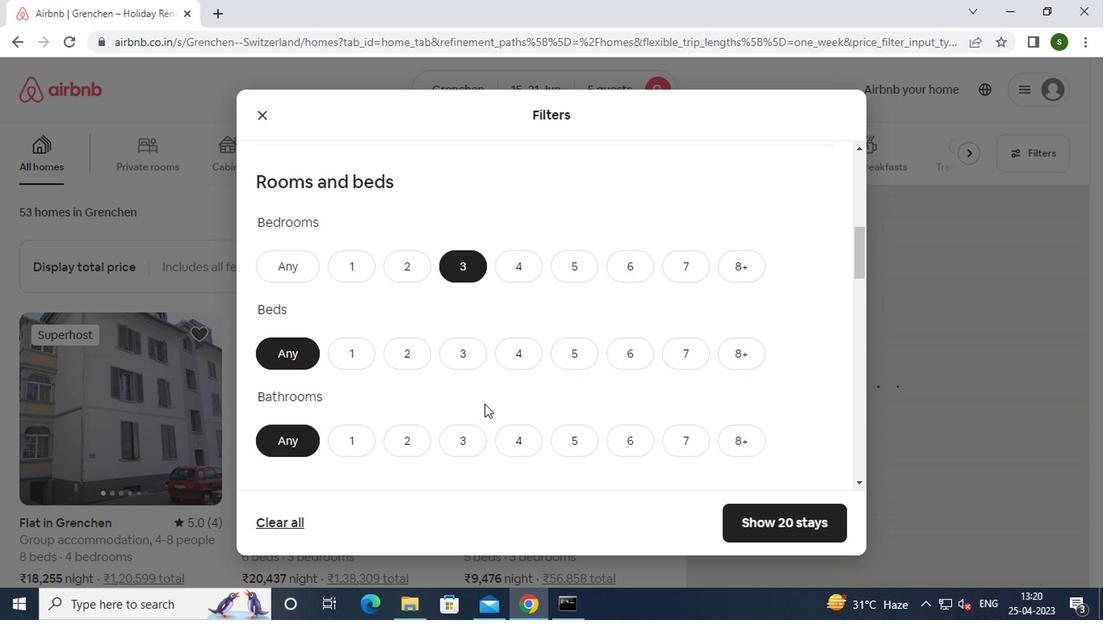 
Action: Mouse pressed left at (473, 335)
Screenshot: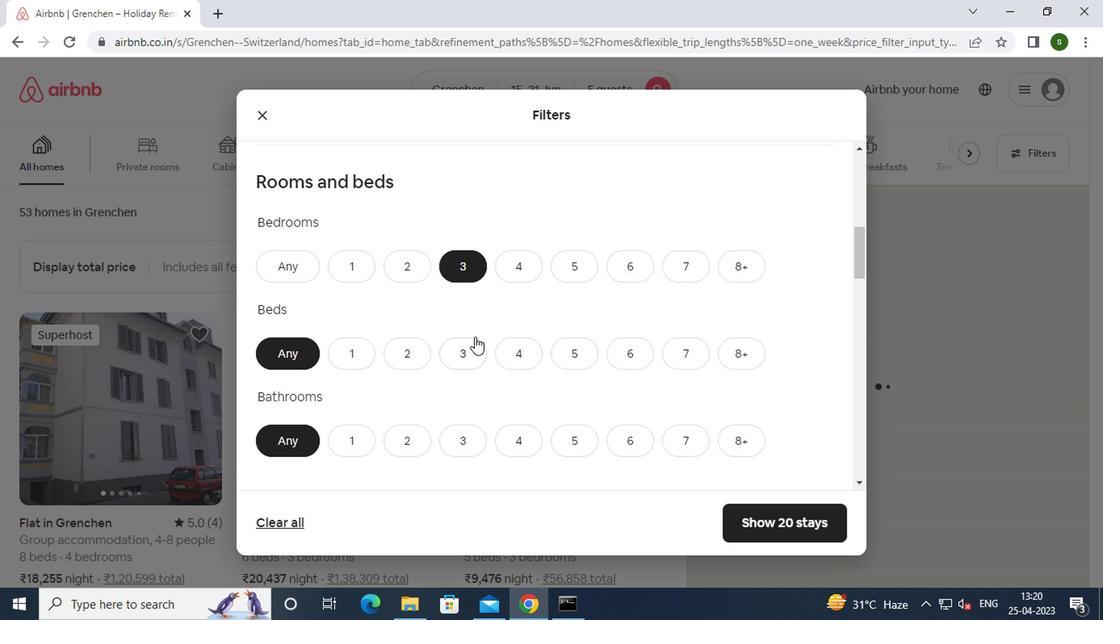 
Action: Mouse moved to (468, 359)
Screenshot: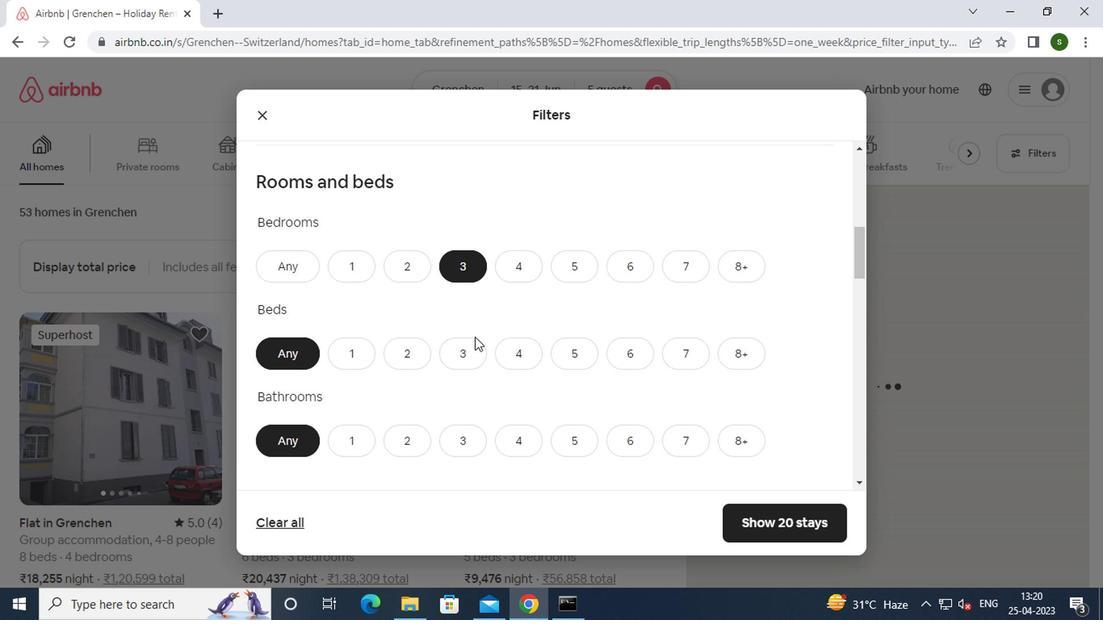 
Action: Mouse pressed left at (468, 359)
Screenshot: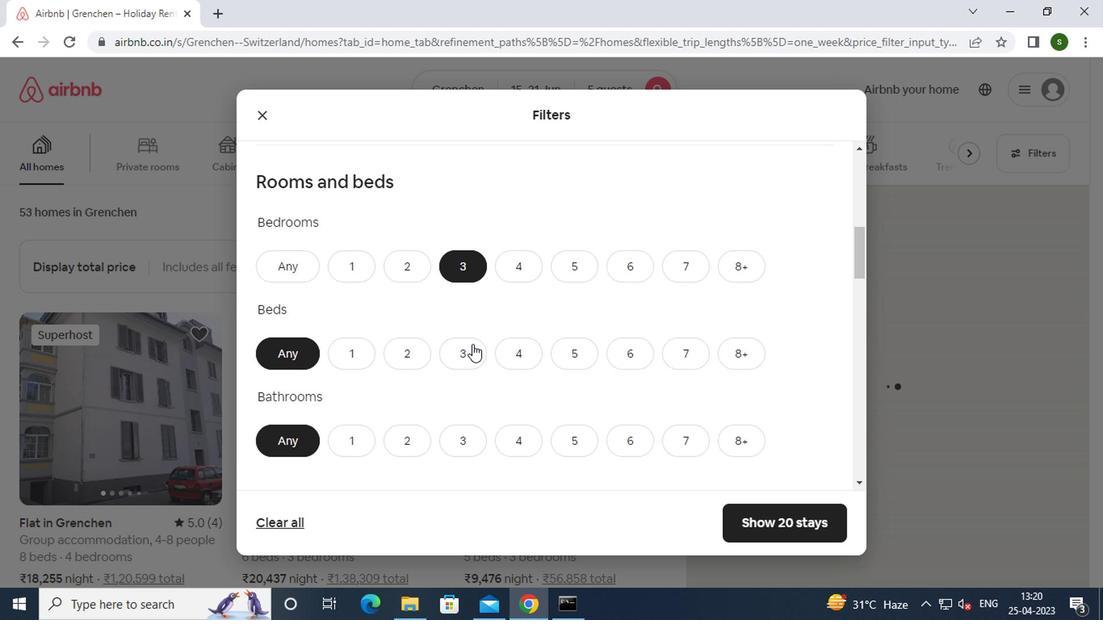 
Action: Mouse moved to (465, 435)
Screenshot: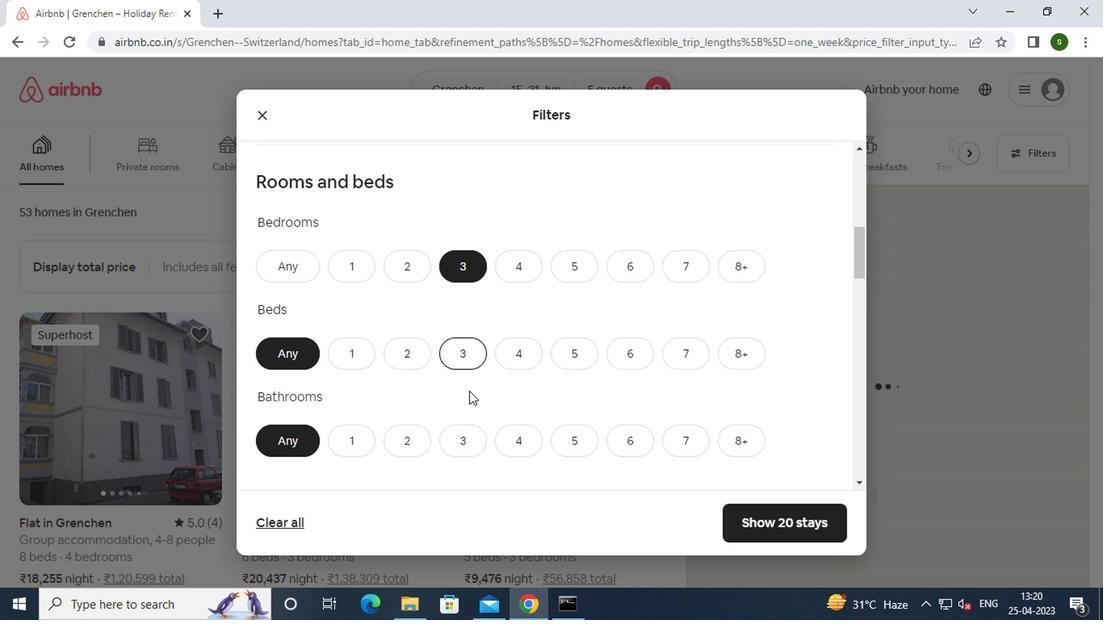 
Action: Mouse pressed left at (465, 435)
Screenshot: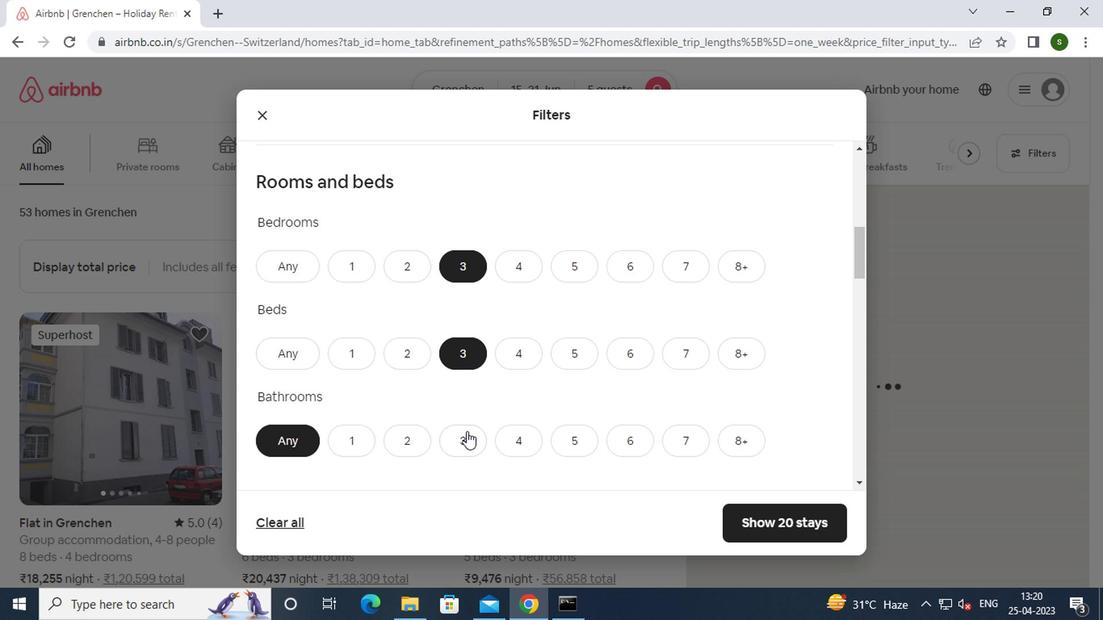 
Action: Mouse moved to (512, 388)
Screenshot: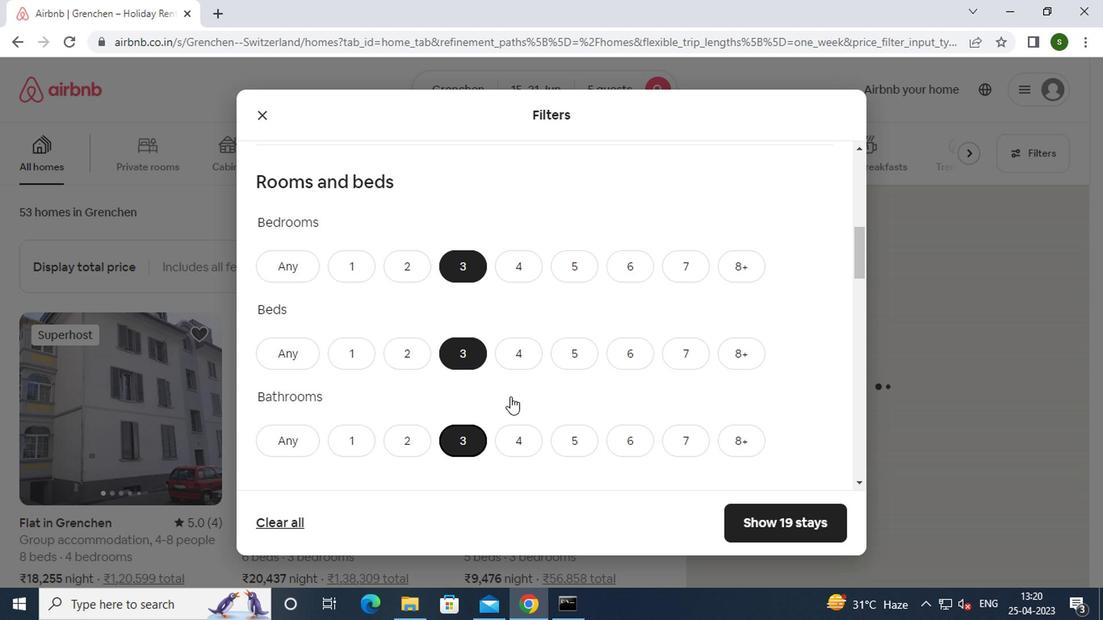 
Action: Mouse scrolled (512, 386) with delta (0, -1)
Screenshot: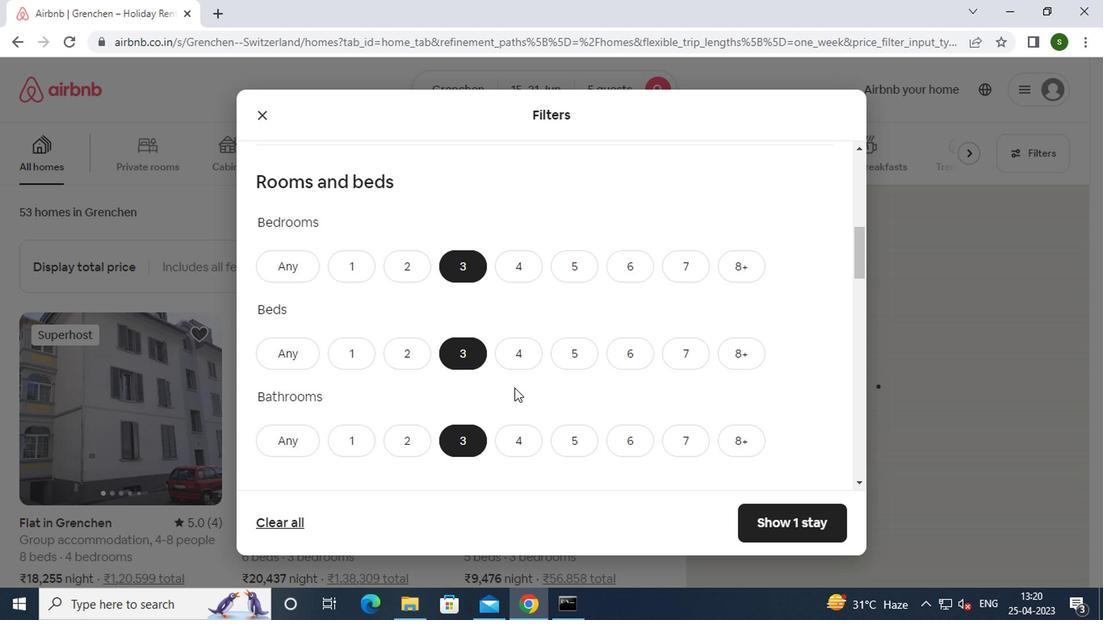 
Action: Mouse scrolled (512, 386) with delta (0, -1)
Screenshot: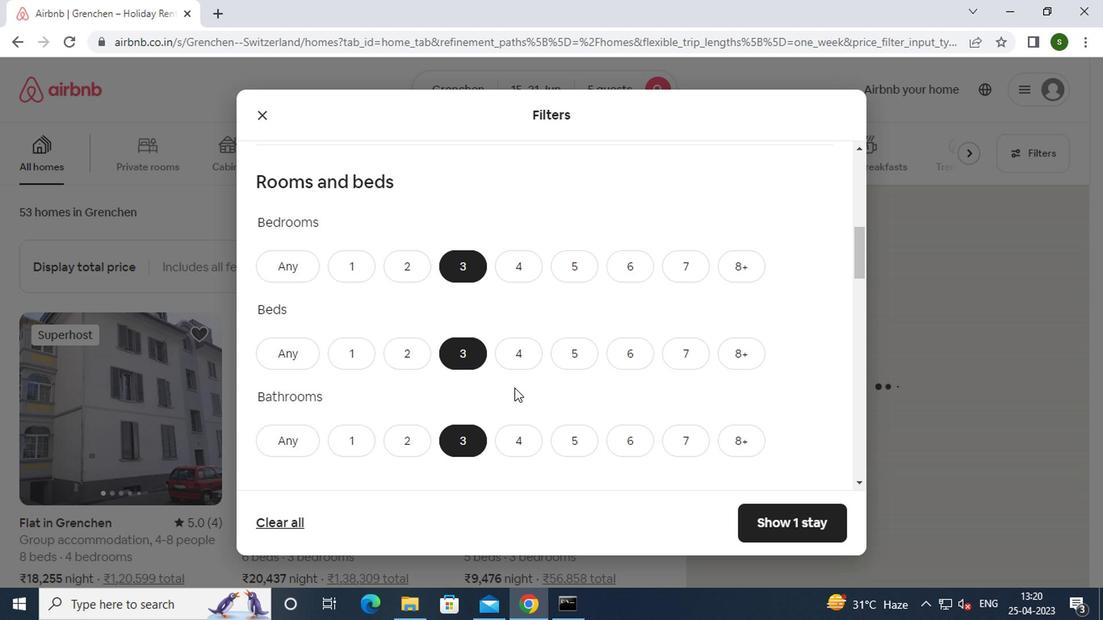 
Action: Mouse scrolled (512, 386) with delta (0, -1)
Screenshot: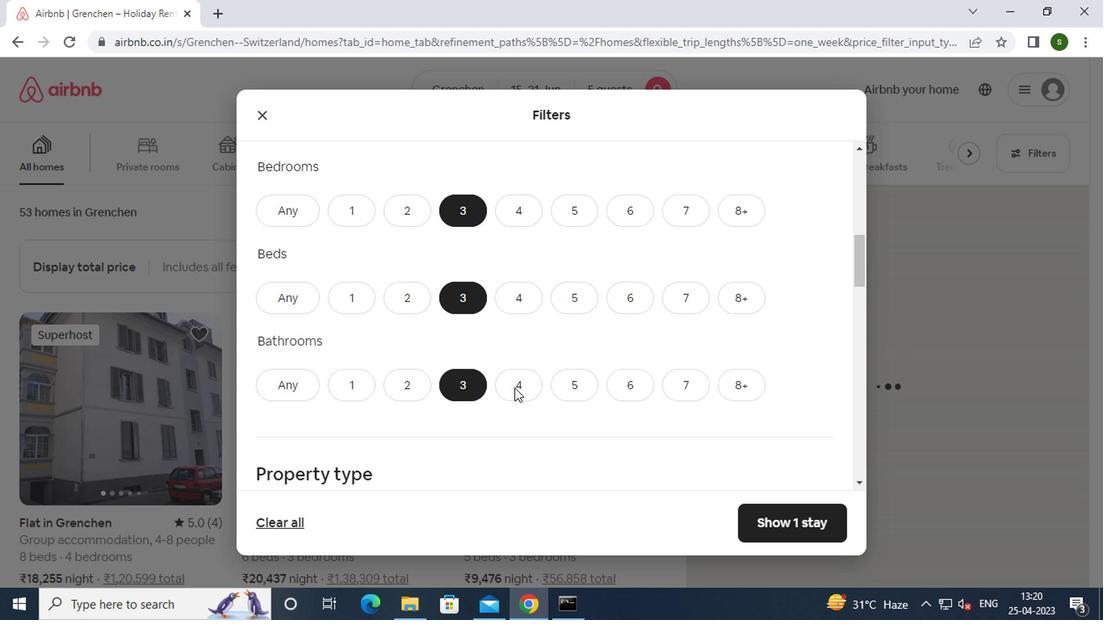 
Action: Mouse moved to (319, 352)
Screenshot: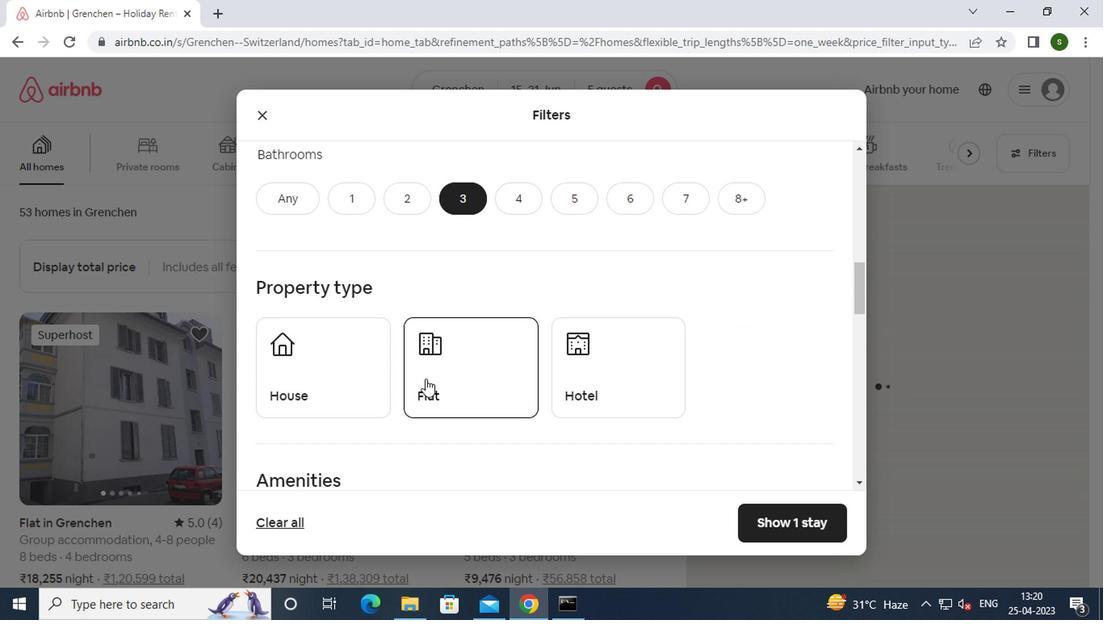 
Action: Mouse pressed left at (319, 352)
Screenshot: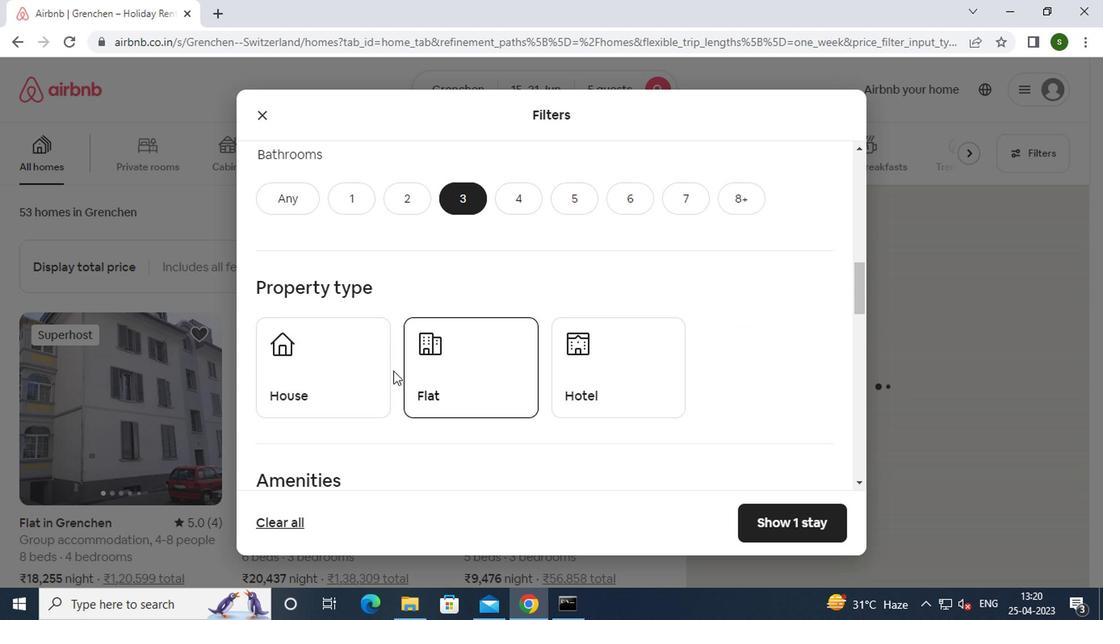 
Action: Mouse moved to (475, 384)
Screenshot: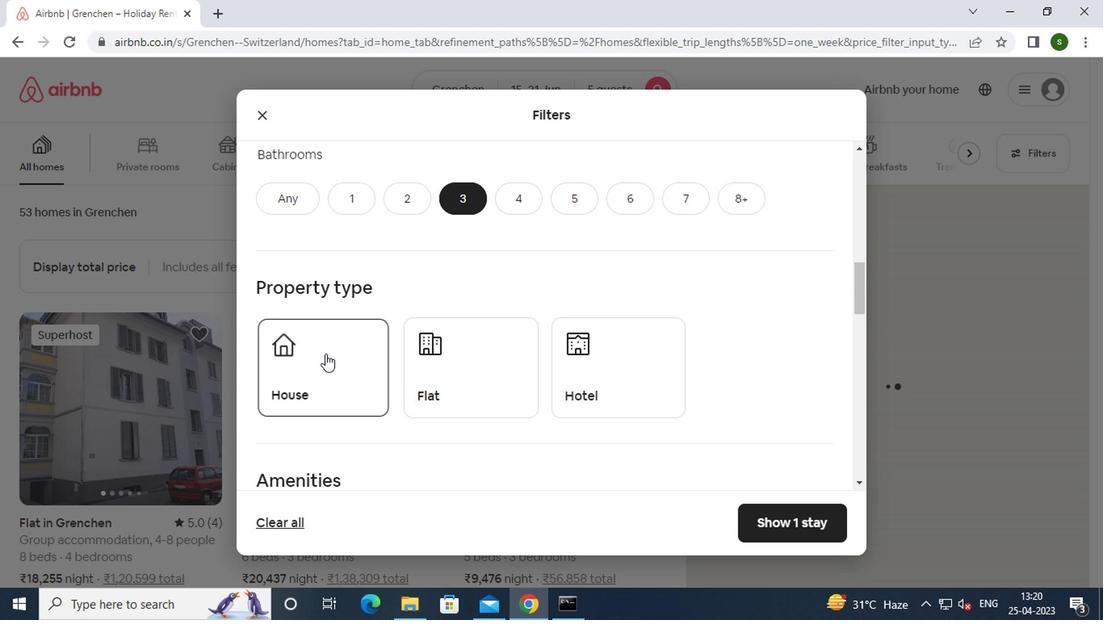 
Action: Mouse pressed left at (475, 384)
Screenshot: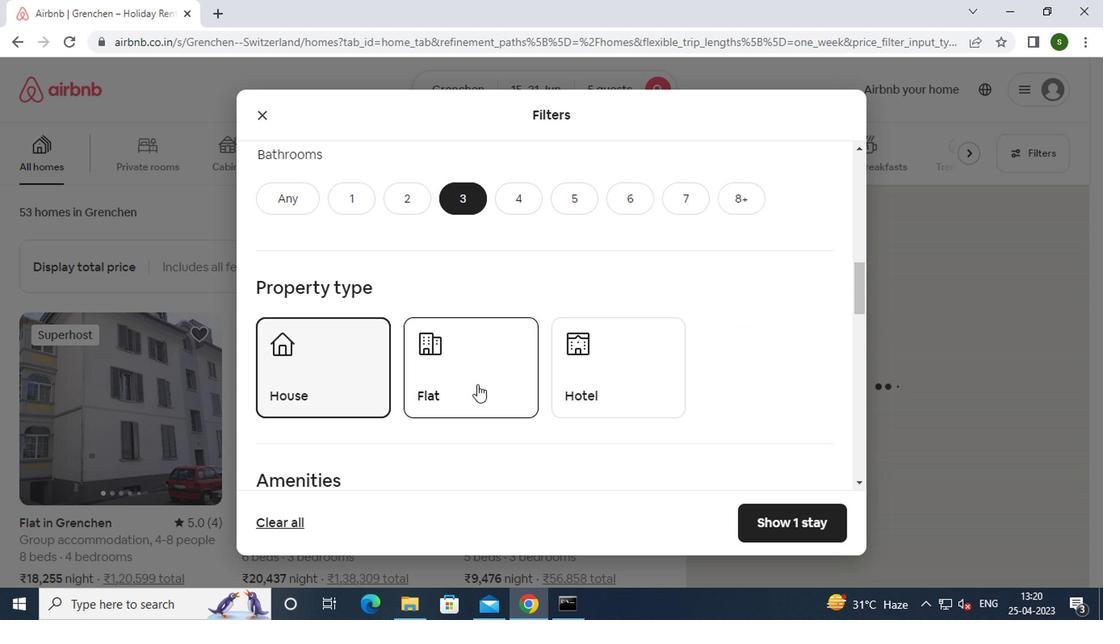 
Action: Mouse scrolled (475, 383) with delta (0, -1)
Screenshot: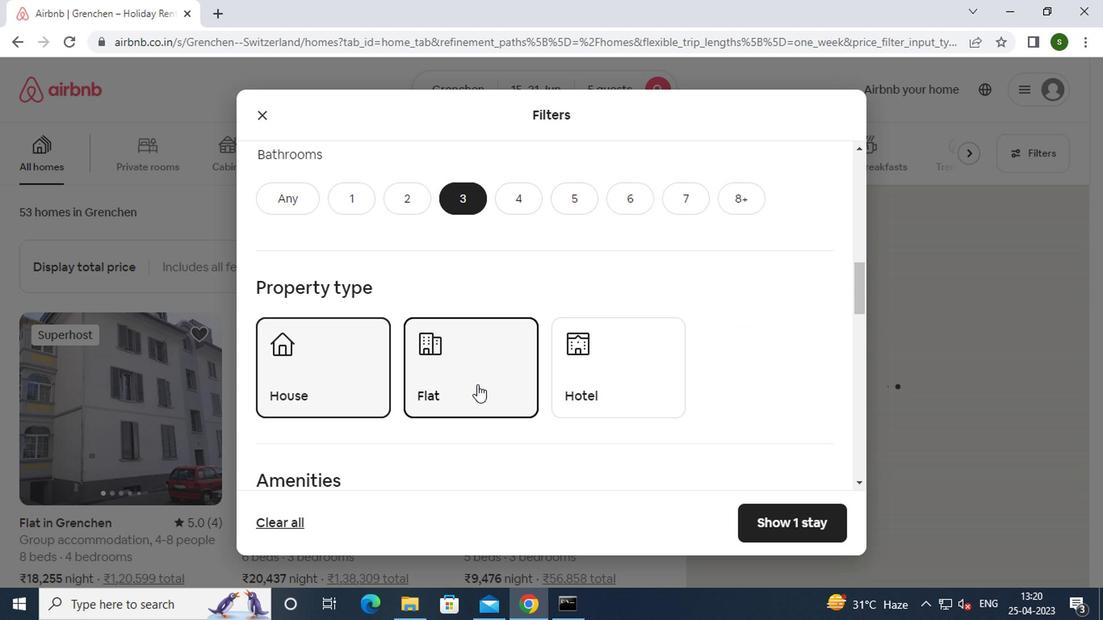 
Action: Mouse scrolled (475, 383) with delta (0, -1)
Screenshot: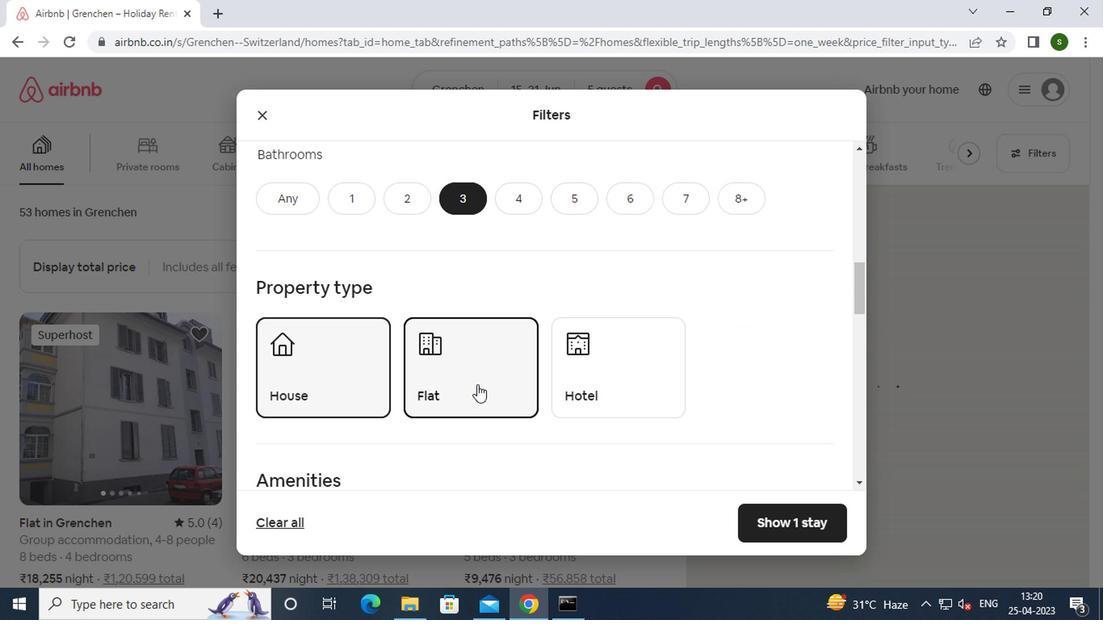 
Action: Mouse scrolled (475, 383) with delta (0, -1)
Screenshot: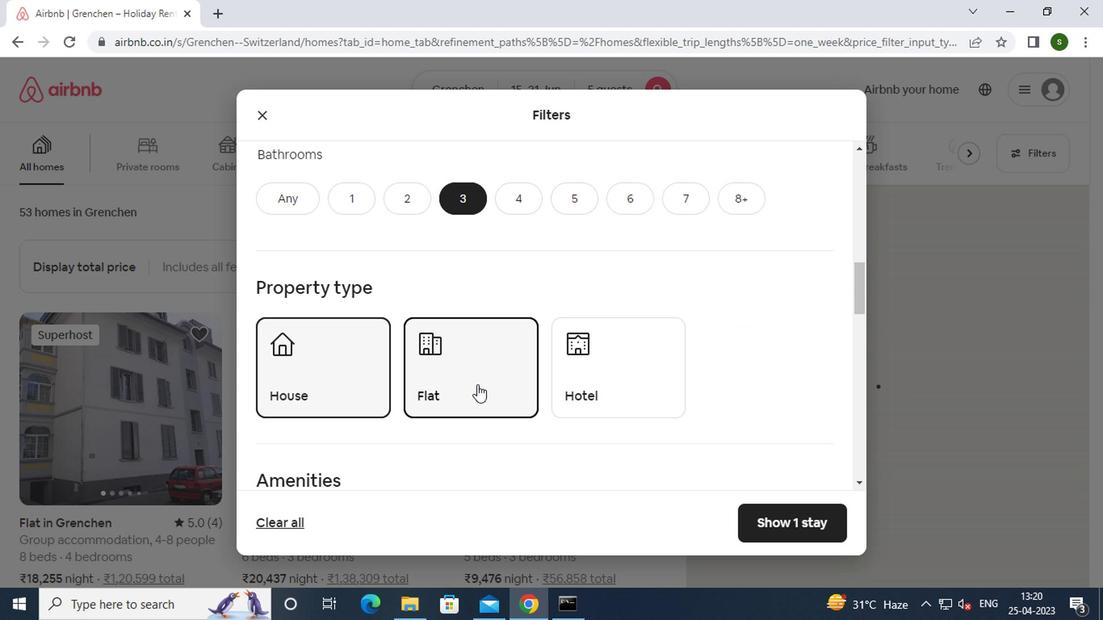 
Action: Mouse scrolled (475, 383) with delta (0, -1)
Screenshot: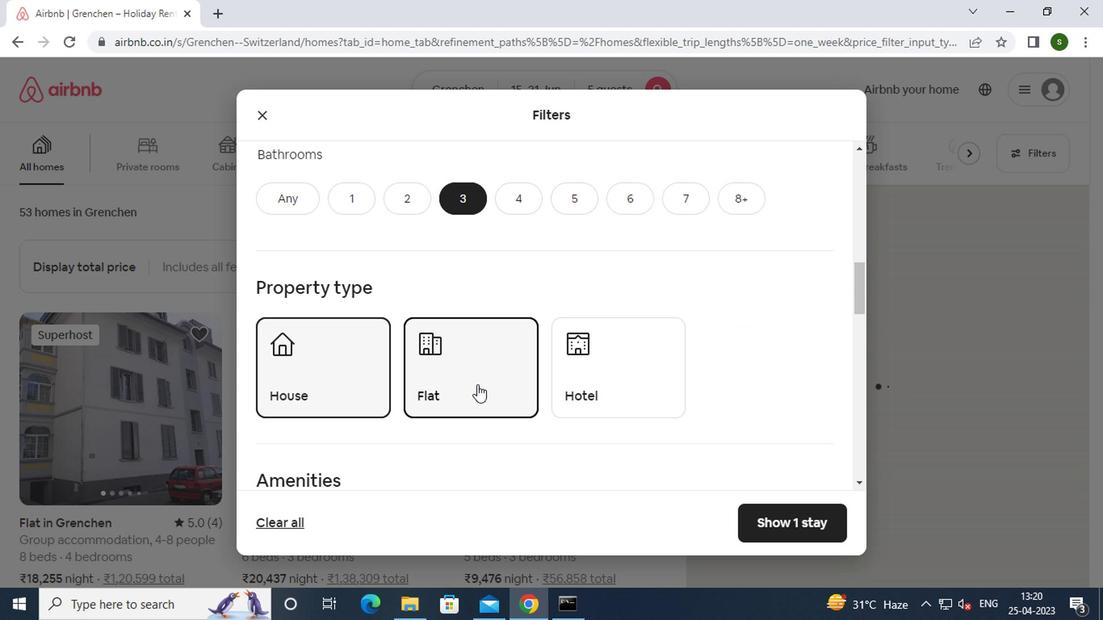 
Action: Mouse scrolled (475, 383) with delta (0, -1)
Screenshot: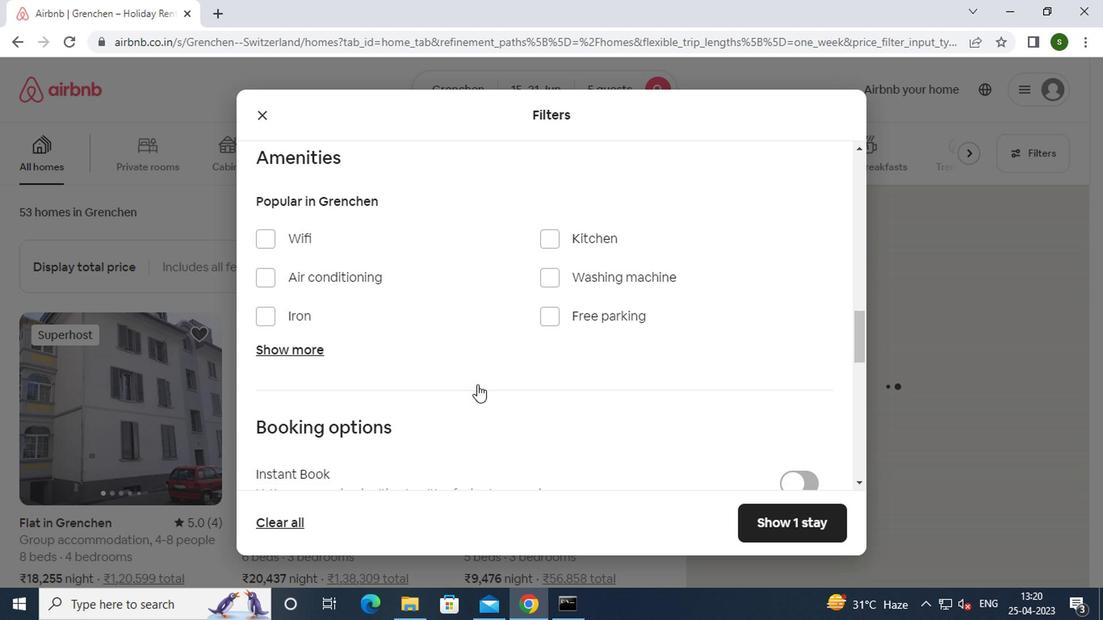 
Action: Mouse scrolled (475, 383) with delta (0, -1)
Screenshot: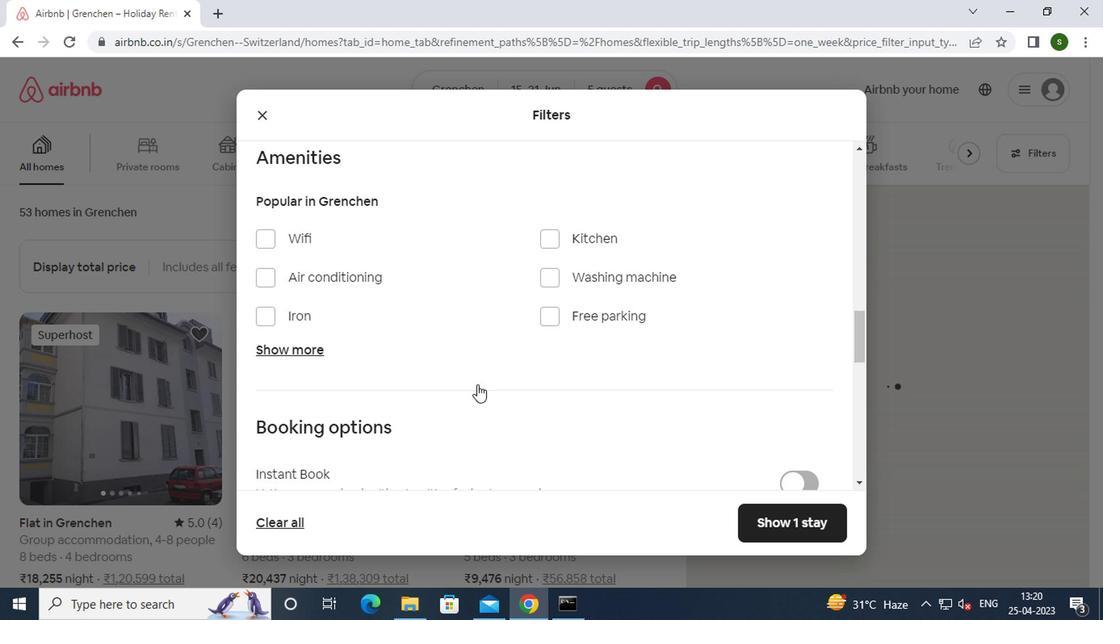
Action: Mouse scrolled (475, 383) with delta (0, -1)
Screenshot: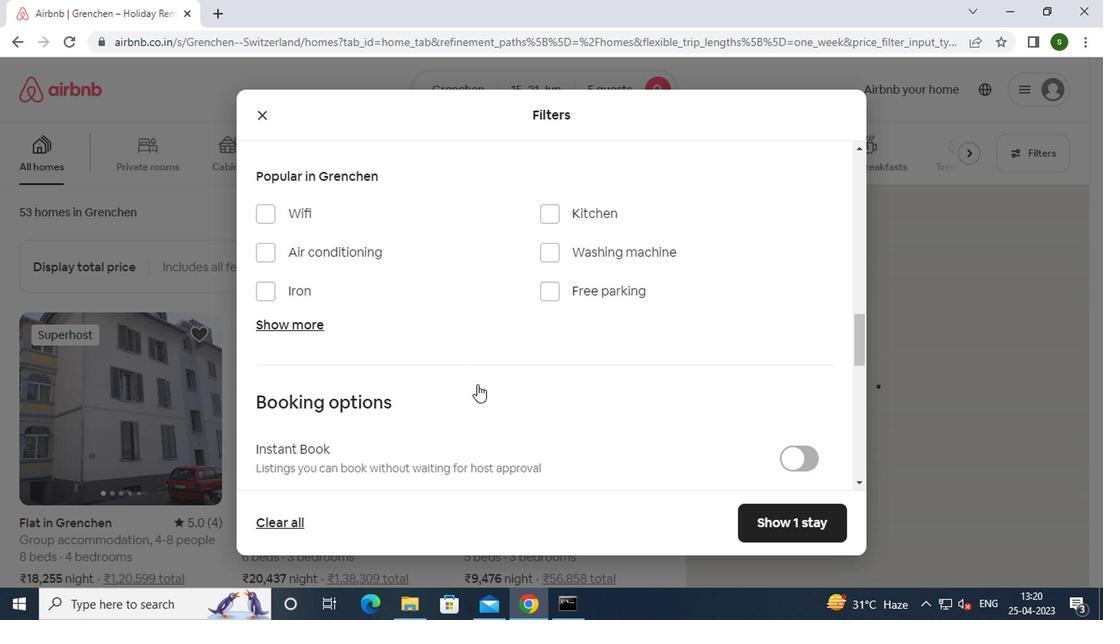 
Action: Mouse moved to (783, 288)
Screenshot: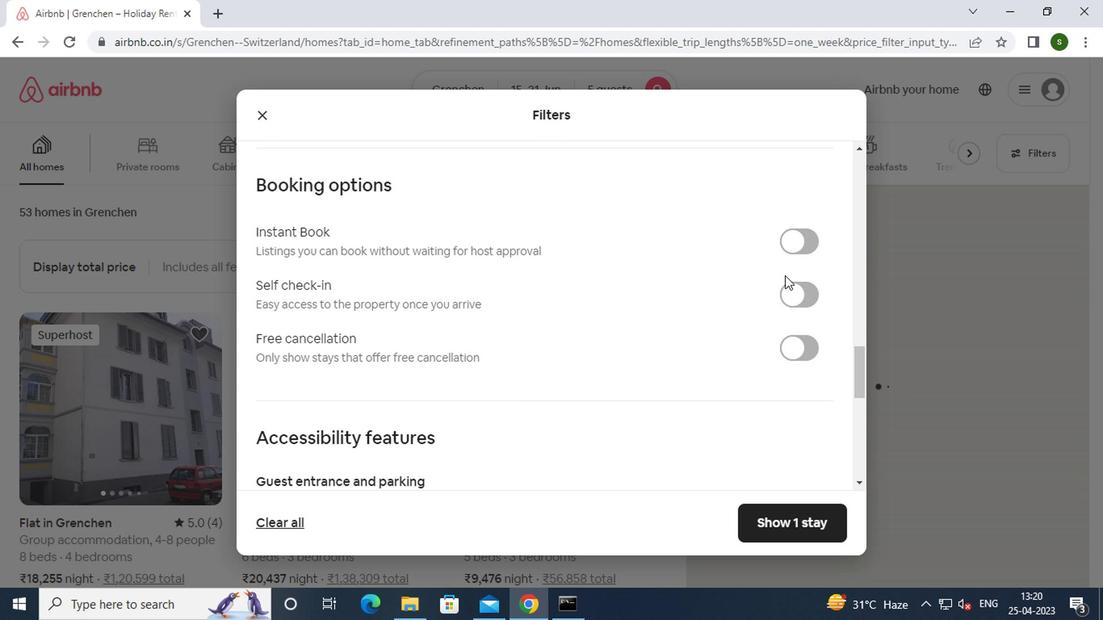 
Action: Mouse pressed left at (783, 288)
Screenshot: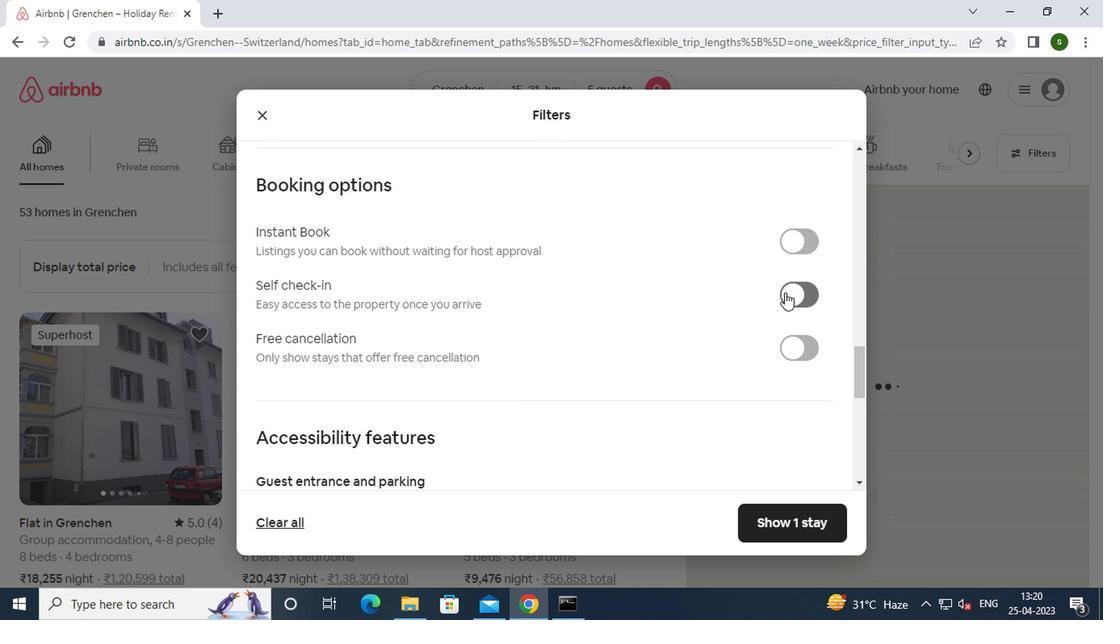 
Action: Mouse moved to (652, 288)
Screenshot: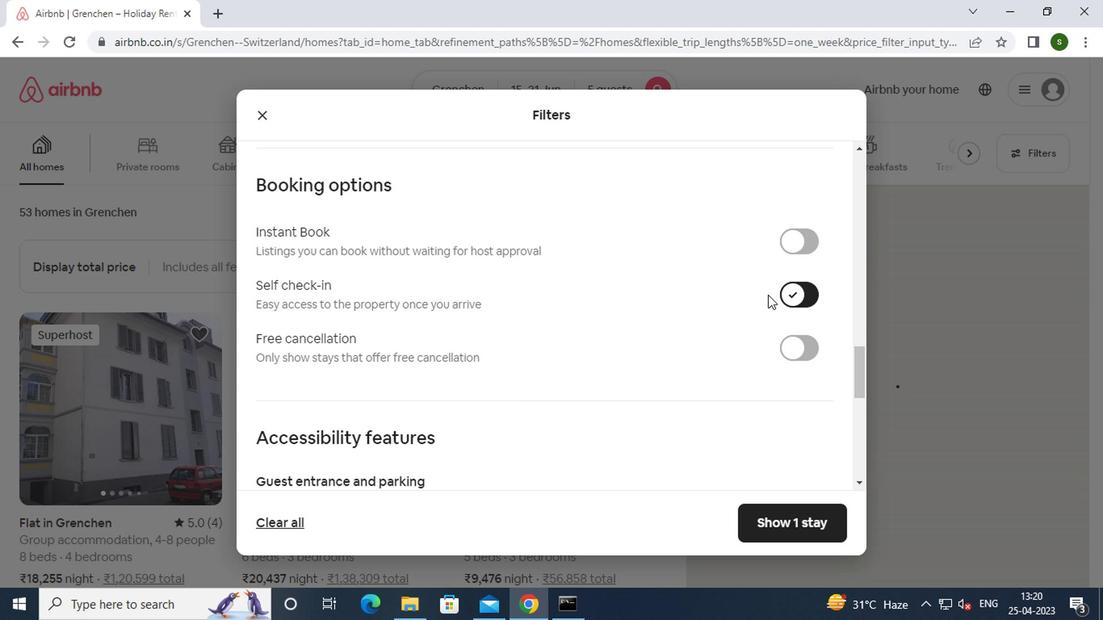 
Action: Mouse scrolled (652, 288) with delta (0, 0)
Screenshot: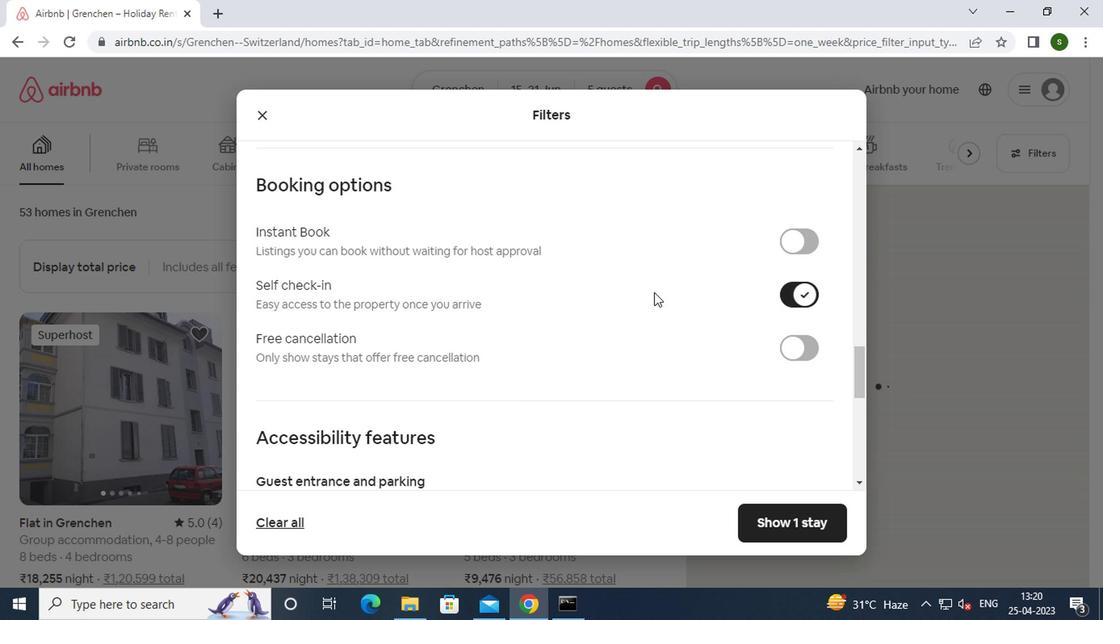 
Action: Mouse scrolled (652, 288) with delta (0, 0)
Screenshot: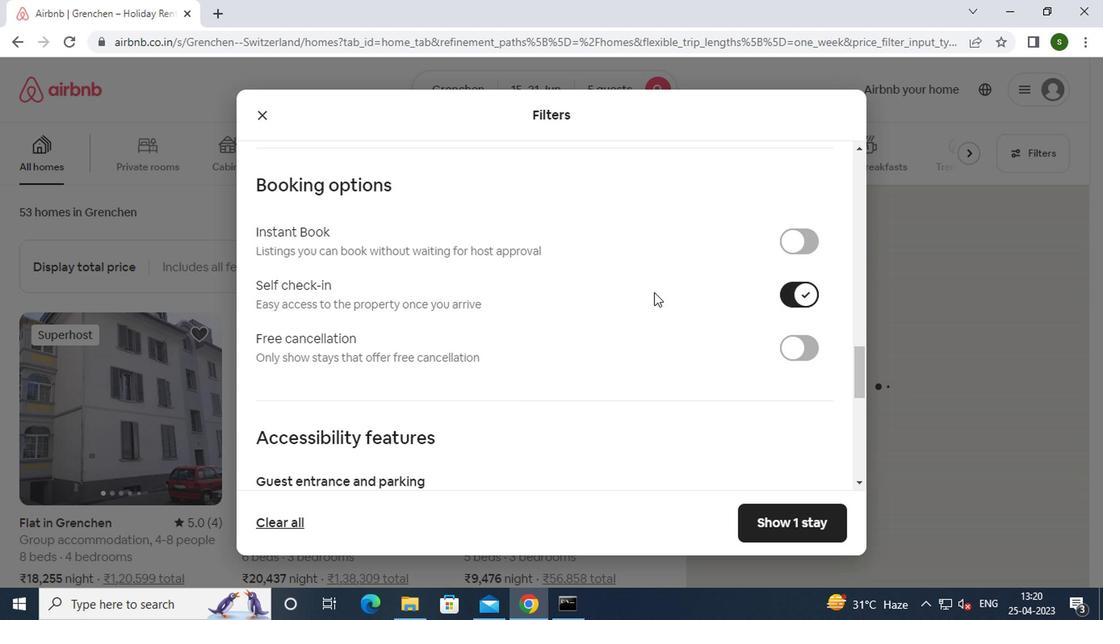 
Action: Mouse scrolled (652, 288) with delta (0, 0)
Screenshot: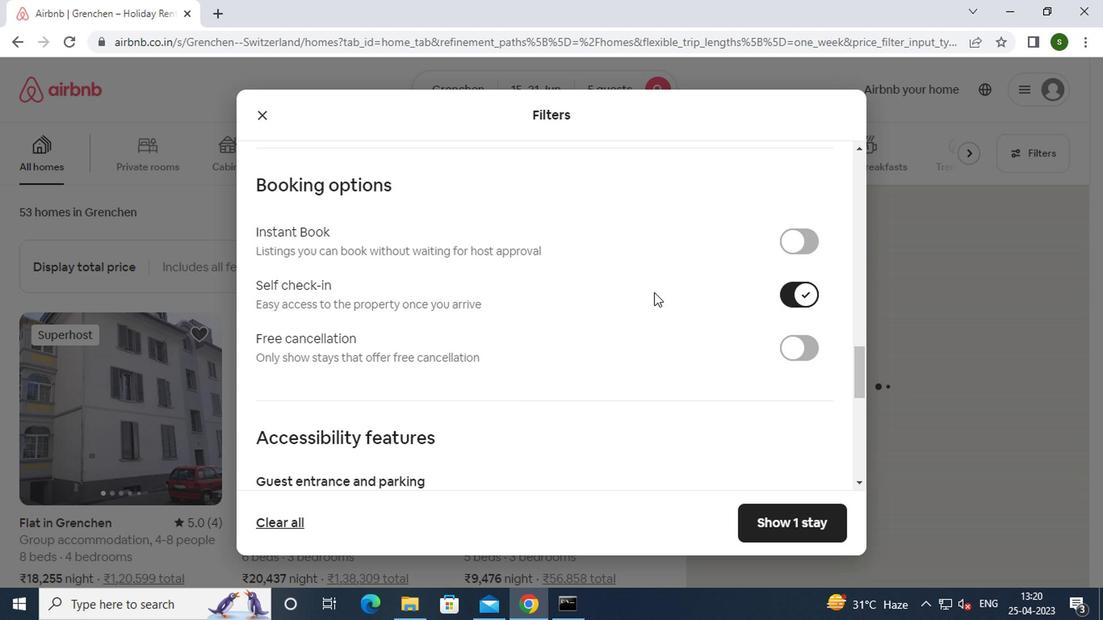 
Action: Mouse scrolled (652, 288) with delta (0, 0)
Screenshot: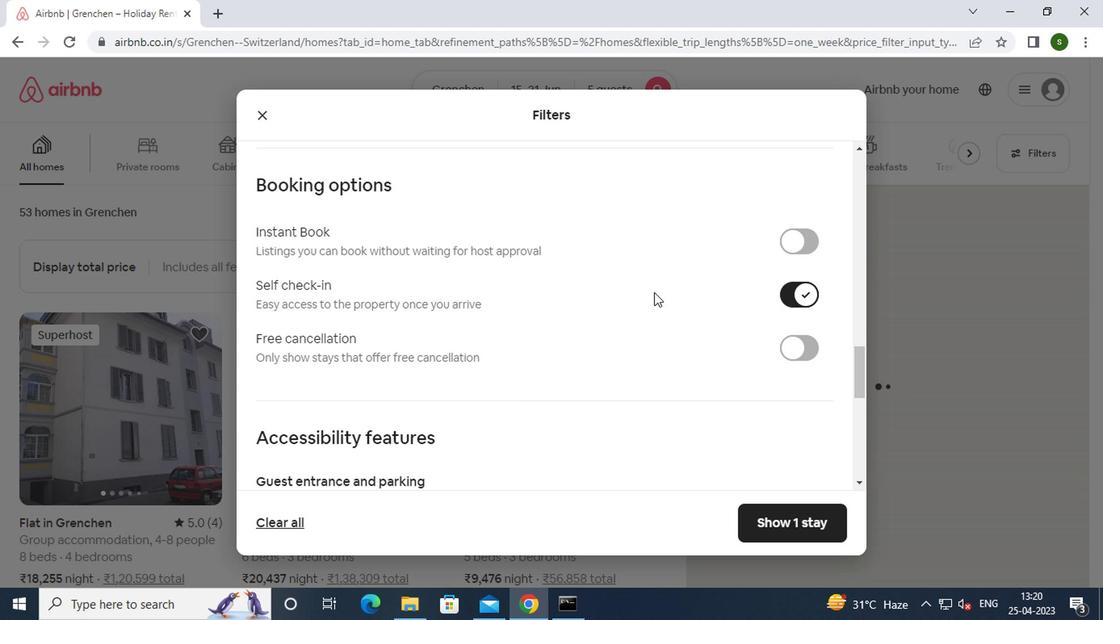 
Action: Mouse scrolled (652, 288) with delta (0, 0)
Screenshot: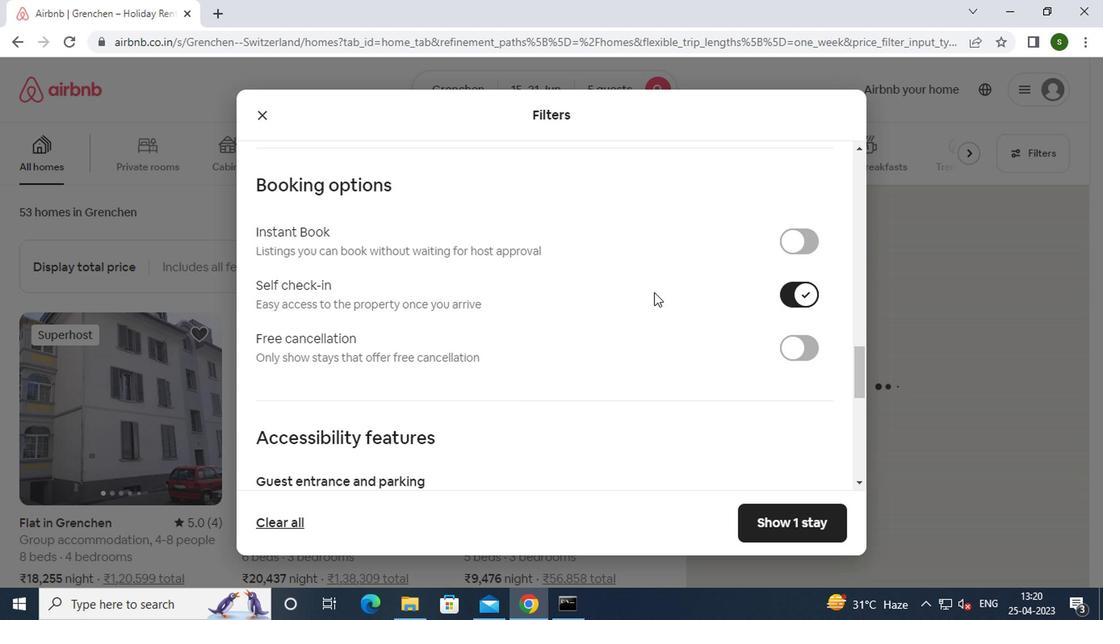 
Action: Mouse scrolled (652, 288) with delta (0, 0)
Screenshot: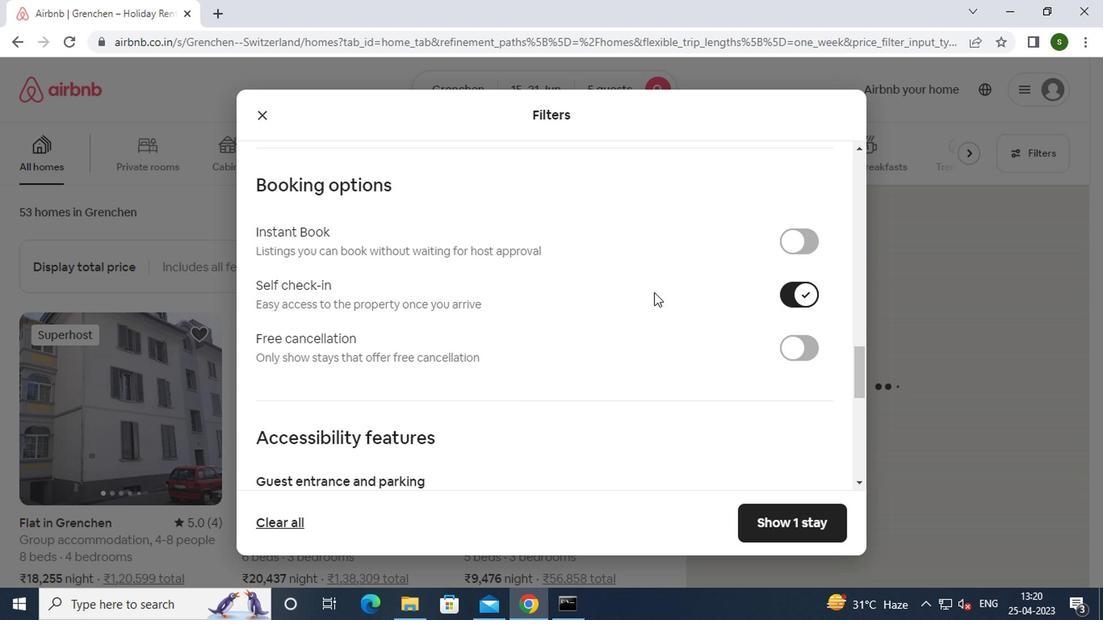 
Action: Mouse moved to (652, 288)
Screenshot: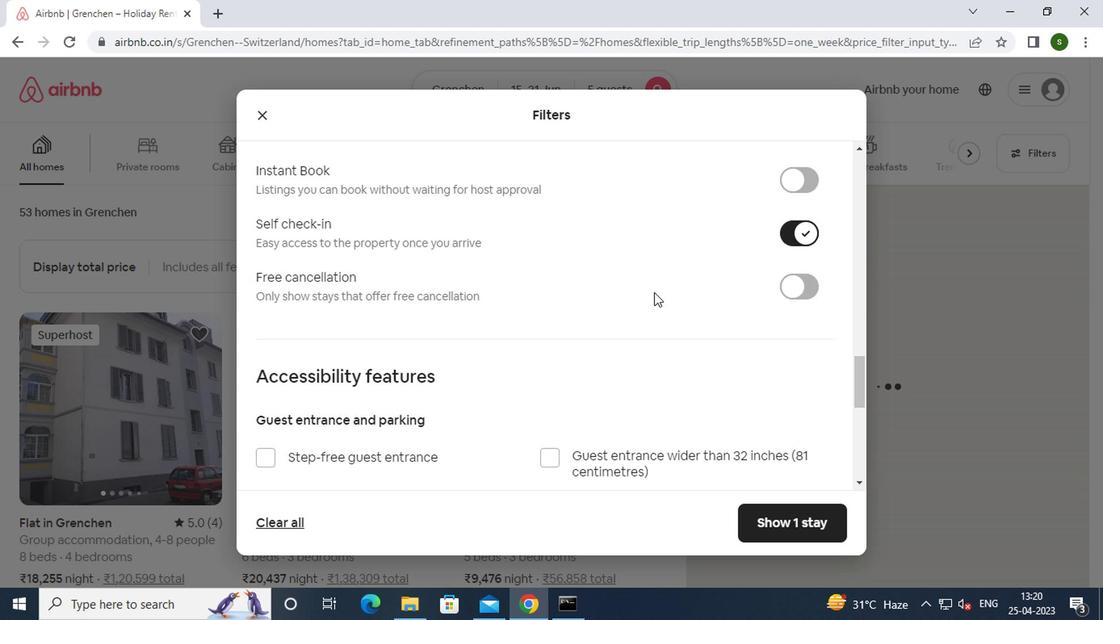 
Action: Mouse scrolled (652, 286) with delta (0, -1)
Screenshot: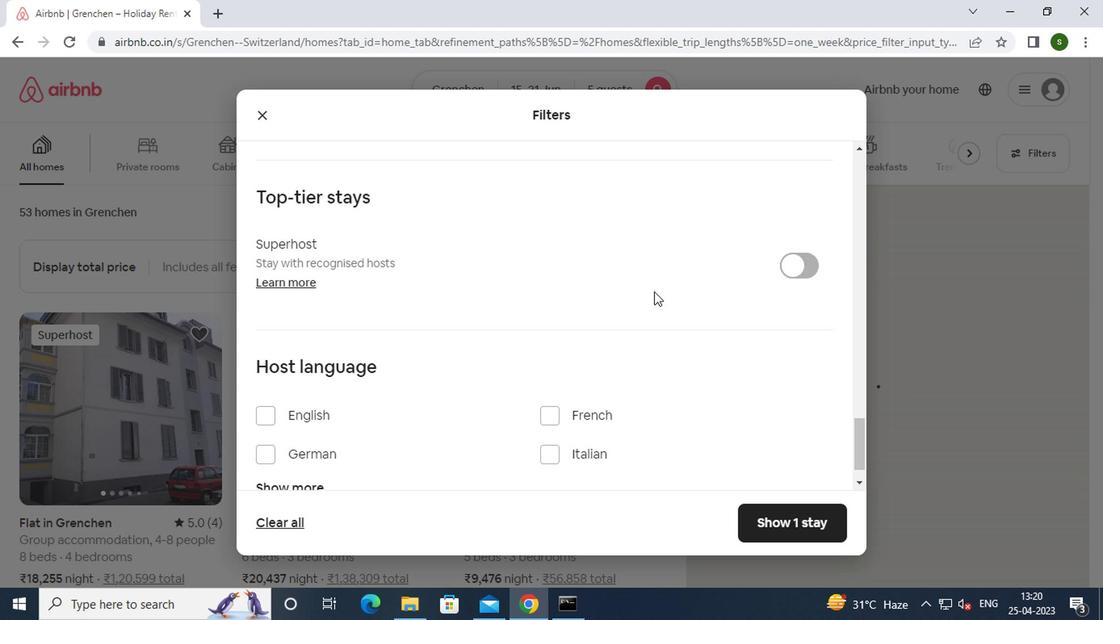 
Action: Mouse scrolled (652, 286) with delta (0, -1)
Screenshot: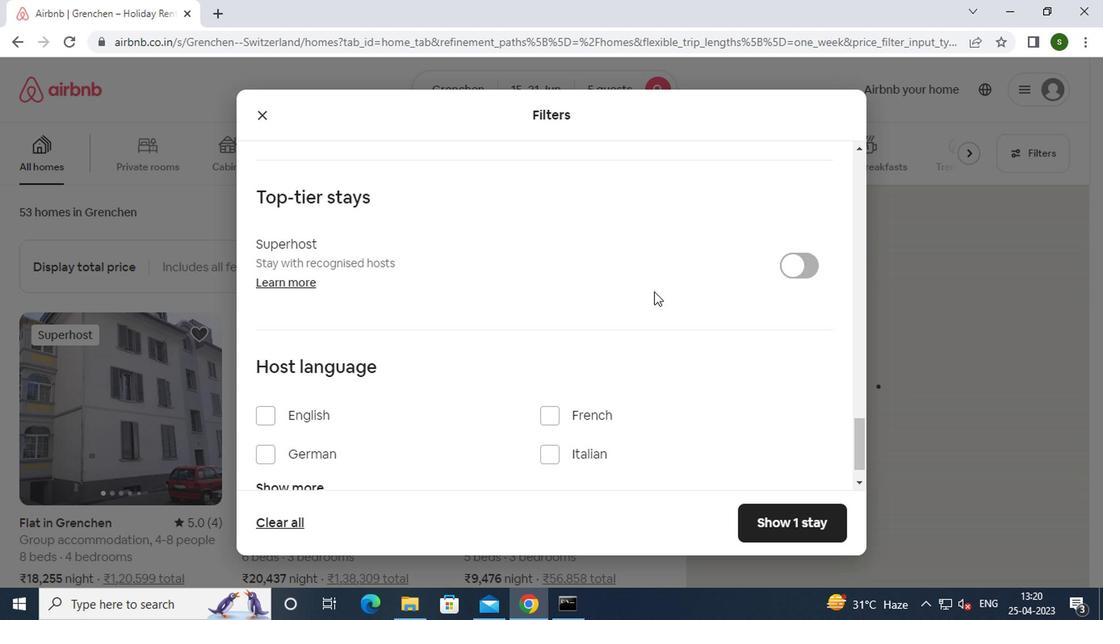 
Action: Mouse moved to (308, 377)
Screenshot: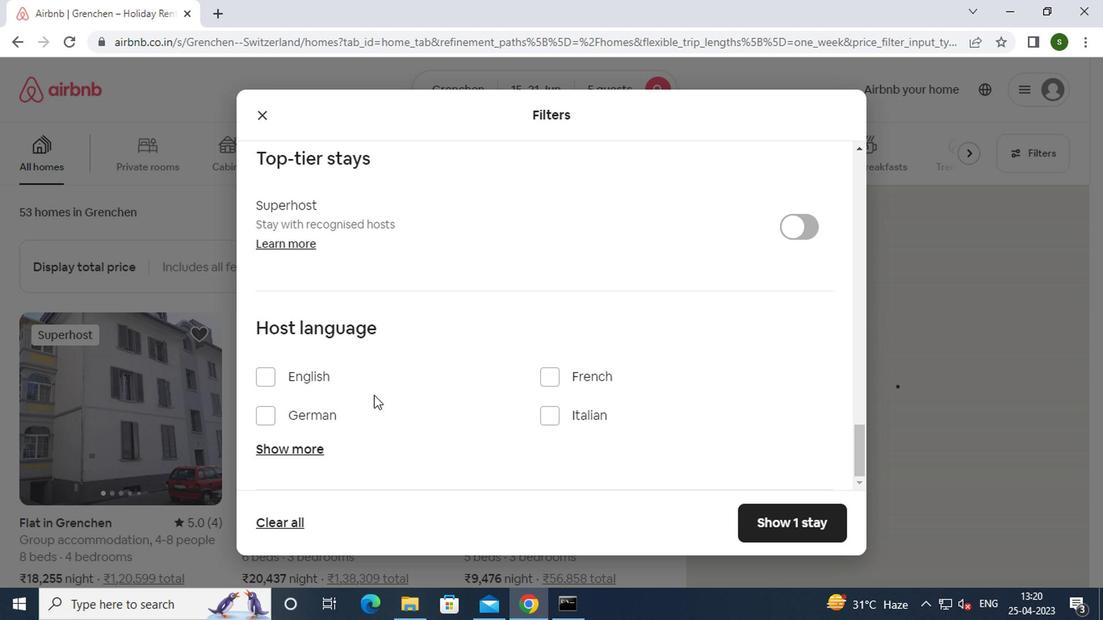 
Action: Mouse pressed left at (308, 377)
Screenshot: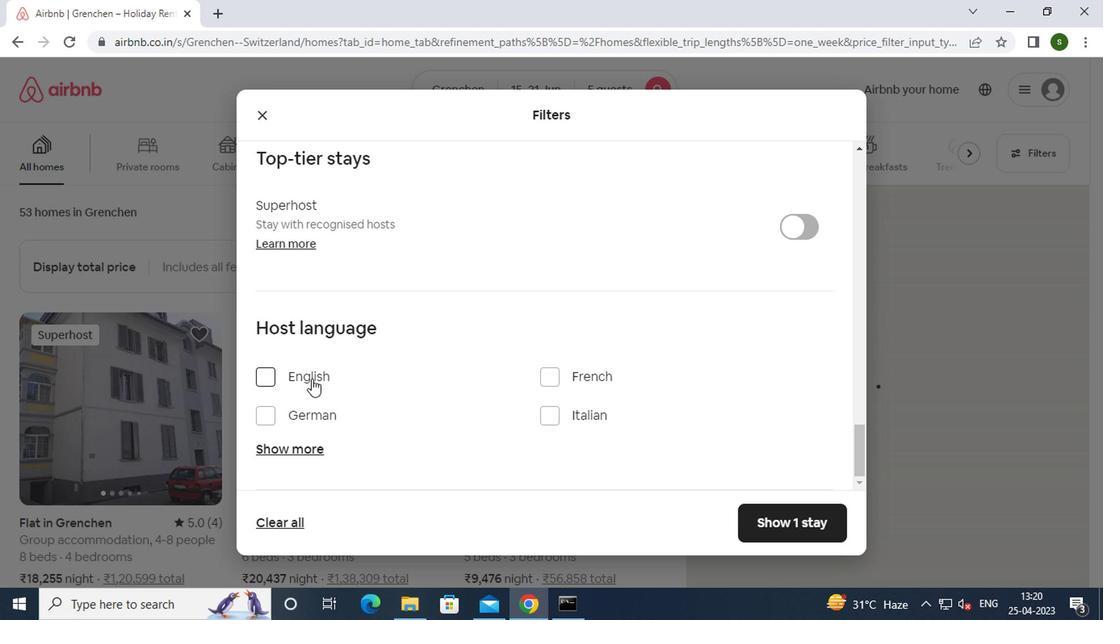 
Action: Mouse moved to (792, 528)
Screenshot: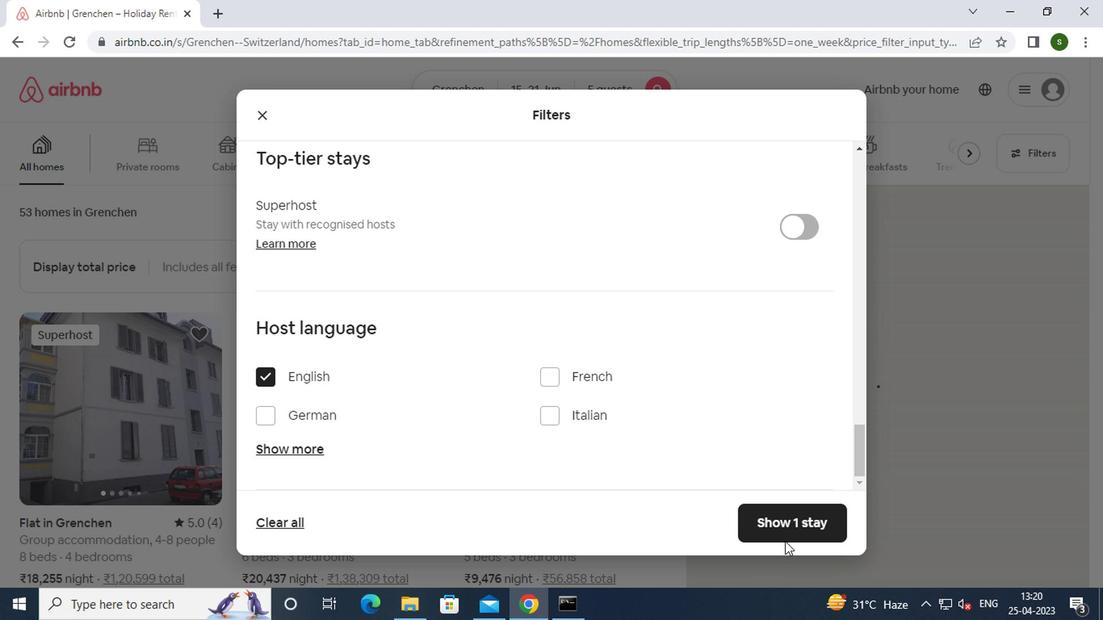 
Action: Mouse pressed left at (792, 528)
Screenshot: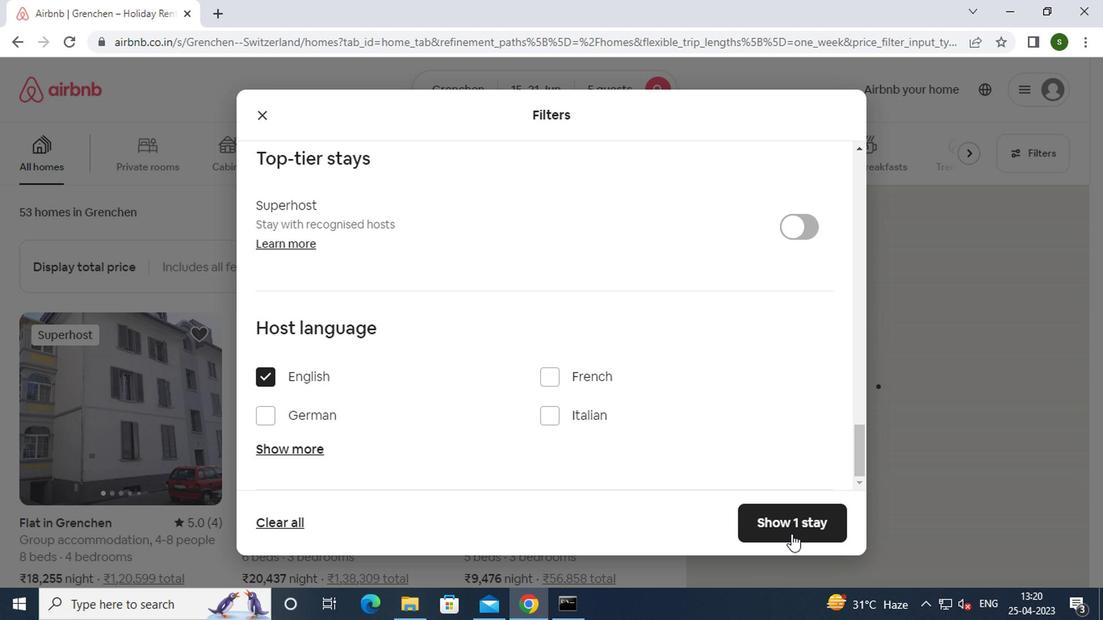 
Action: Mouse moved to (502, 418)
Screenshot: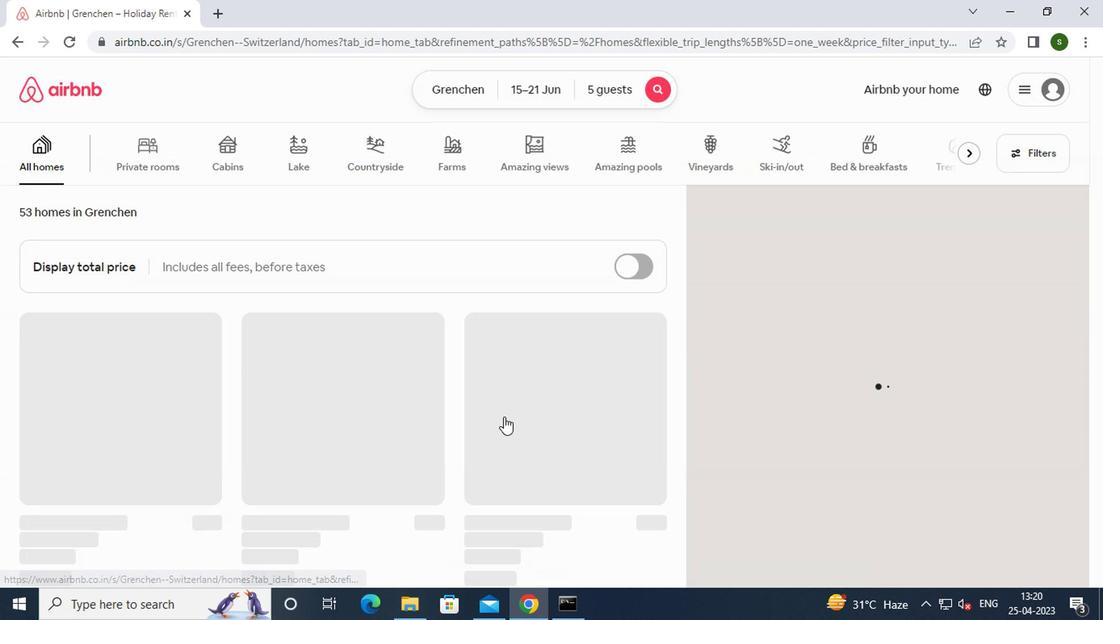 
